 Task: Search one way flight ticket for 2 adults, 2 infants in seat and 1 infant on lap in first from Wrangell: Wrangell Airport (also See Wrangell Seaplane Base) to Fort Wayne: Fort Wayne International Airport on 5-4-2023. Choice of flights is Southwest. Number of bags: 3 checked bags. Price is upto 65000. Outbound departure time preference is 14:30.
Action: Mouse moved to (339, 288)
Screenshot: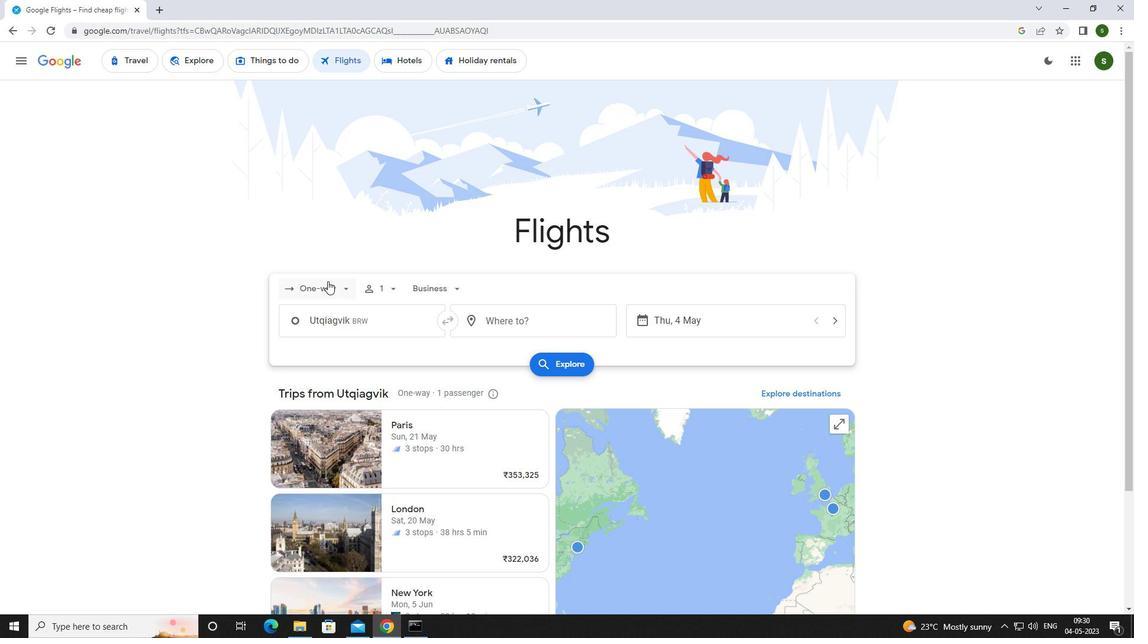 
Action: Mouse pressed left at (339, 288)
Screenshot: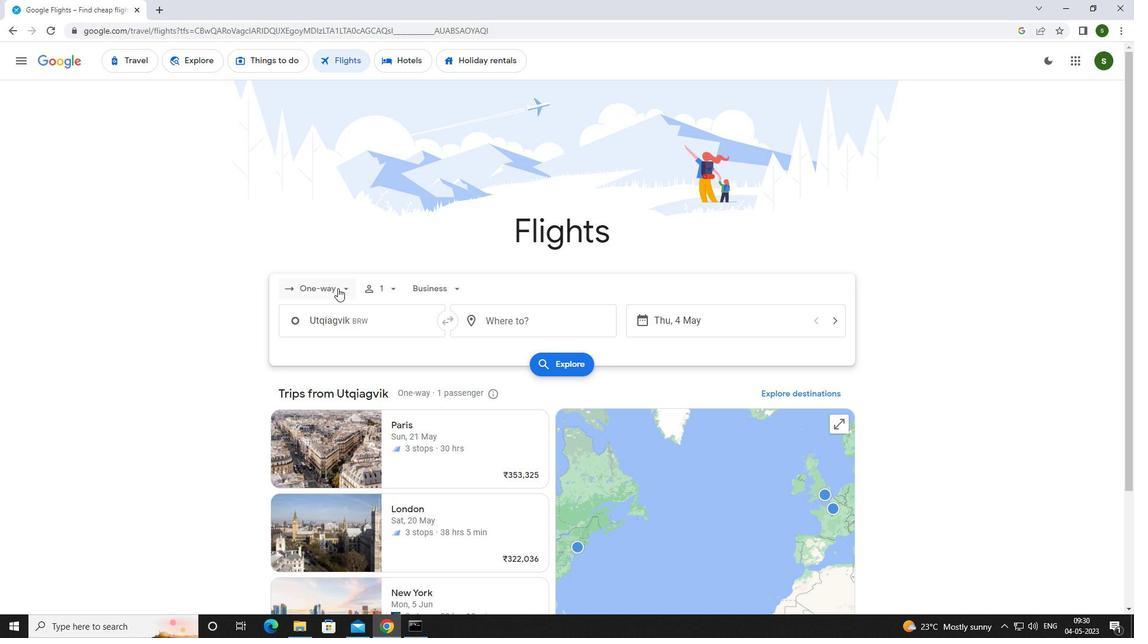 
Action: Mouse moved to (347, 341)
Screenshot: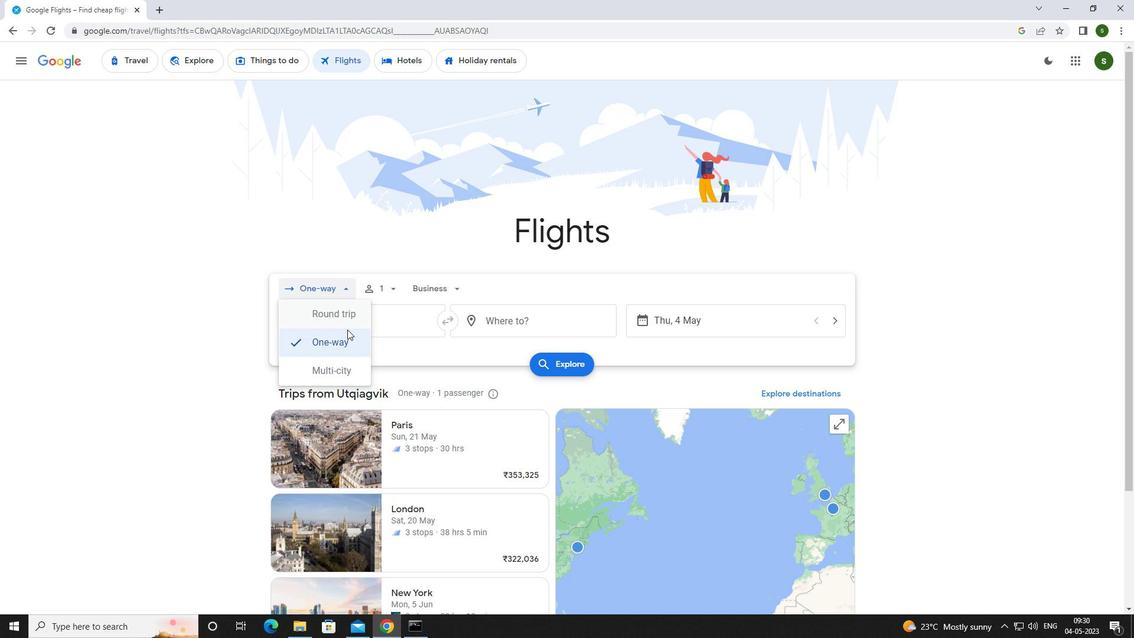 
Action: Mouse pressed left at (347, 341)
Screenshot: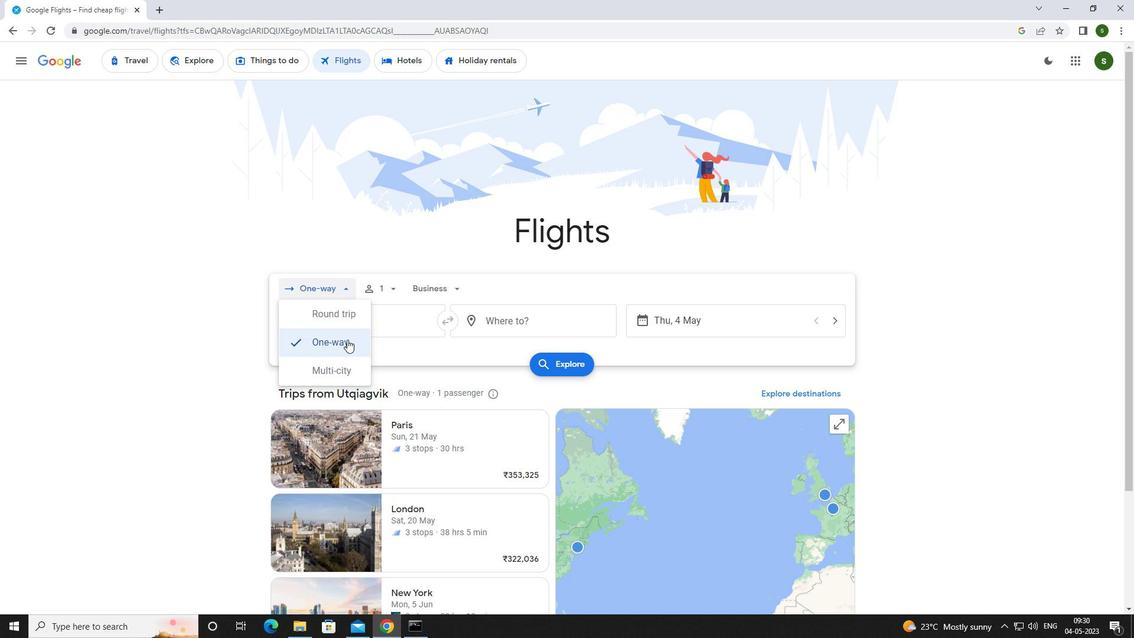 
Action: Mouse moved to (388, 287)
Screenshot: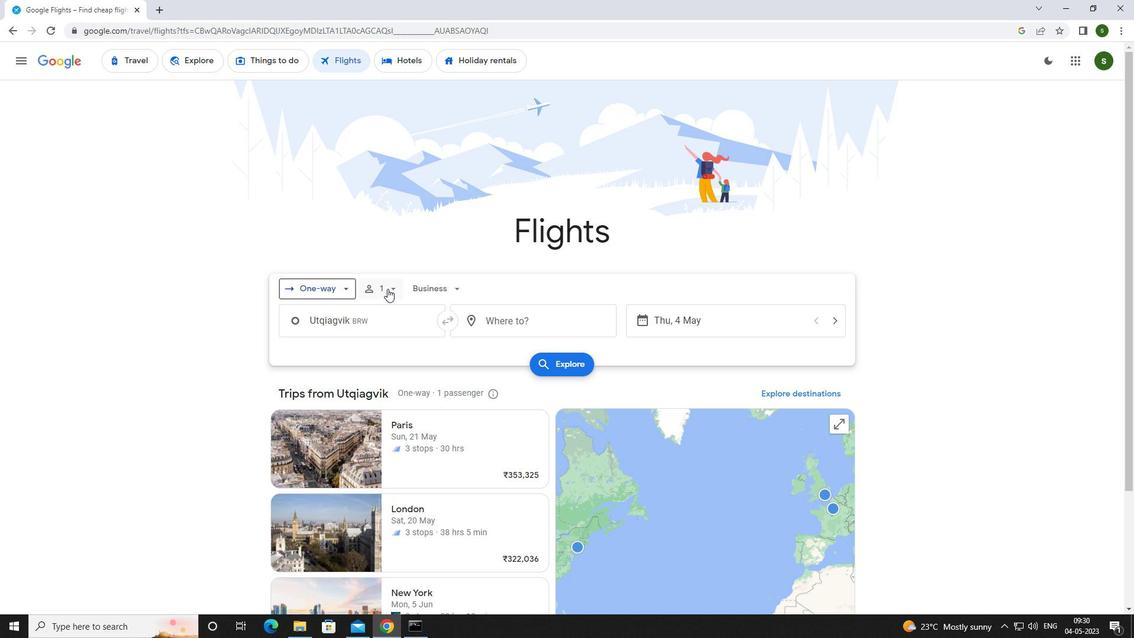 
Action: Mouse pressed left at (388, 287)
Screenshot: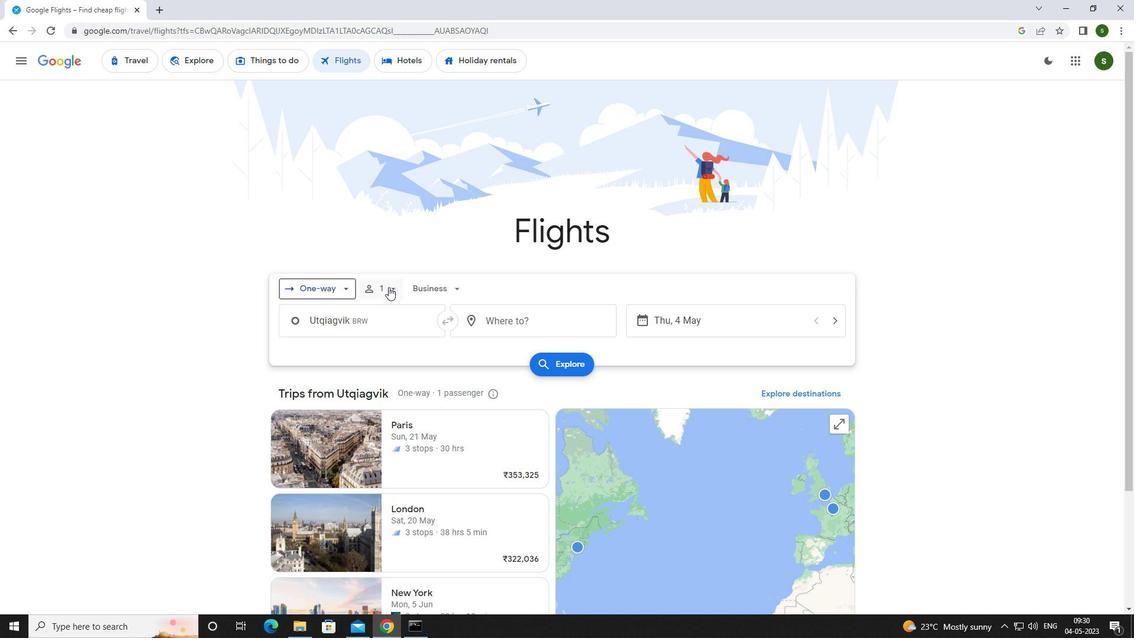 
Action: Mouse moved to (484, 315)
Screenshot: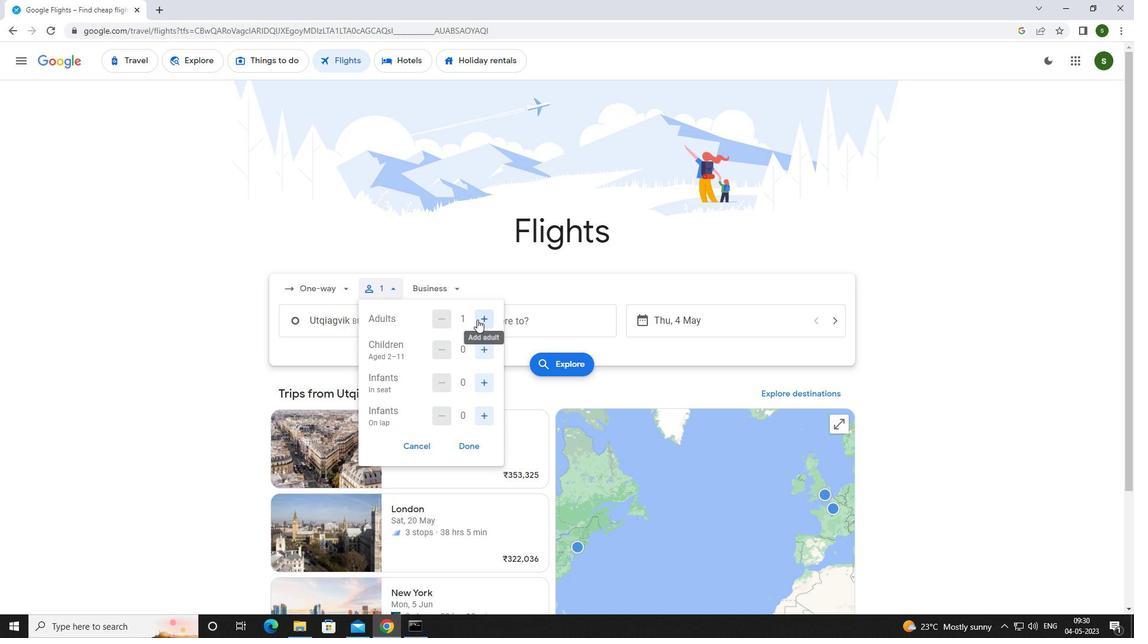 
Action: Mouse pressed left at (484, 315)
Screenshot: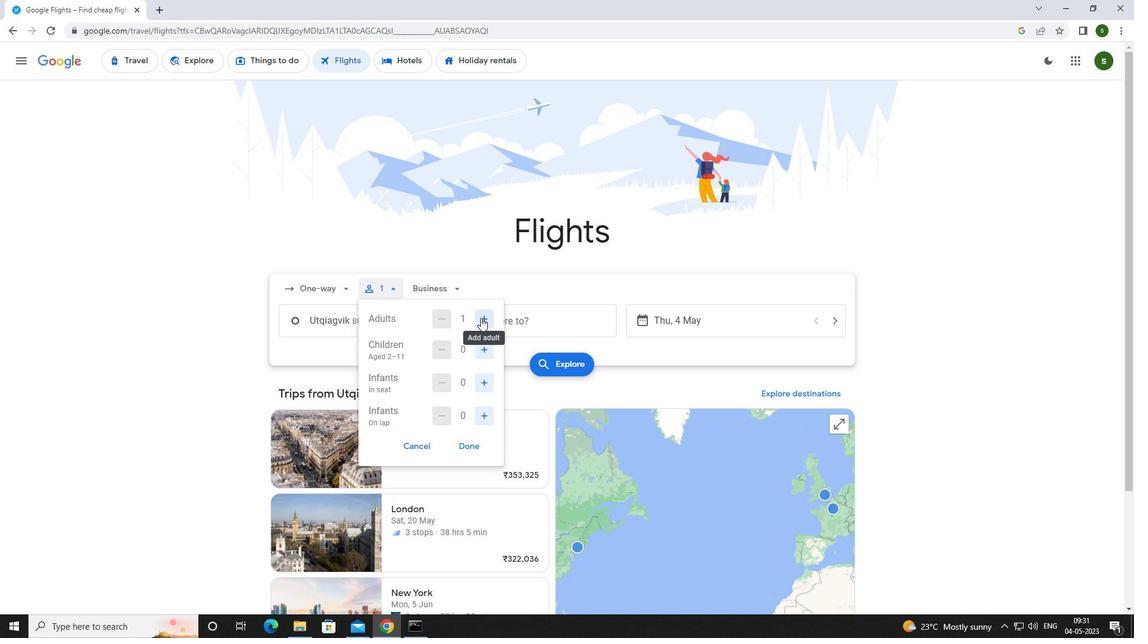 
Action: Mouse moved to (480, 380)
Screenshot: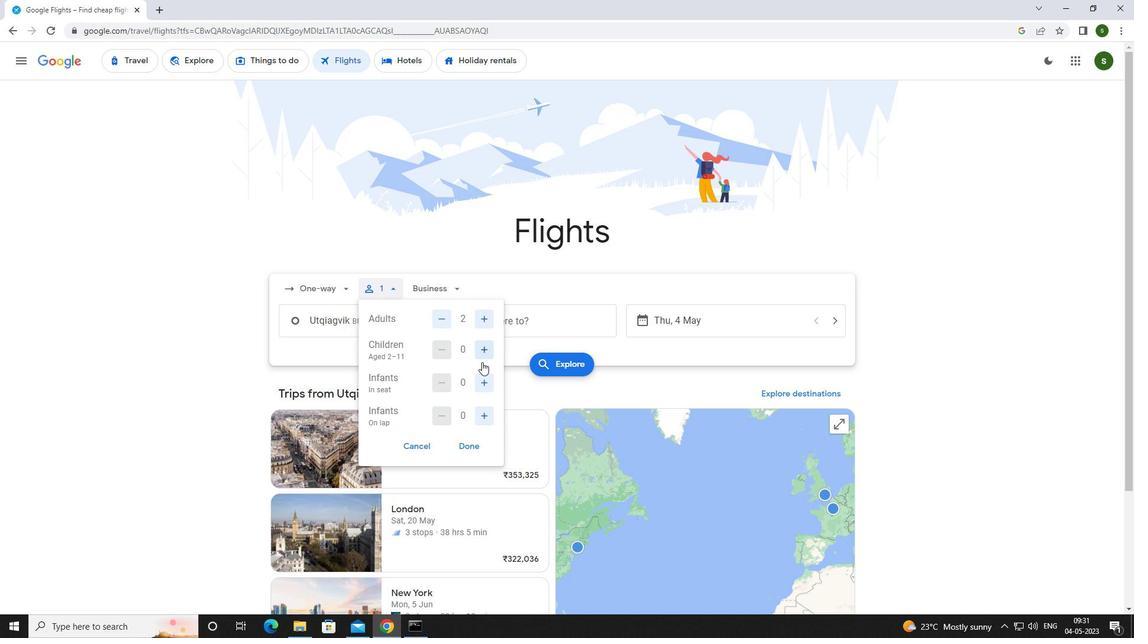 
Action: Mouse pressed left at (480, 380)
Screenshot: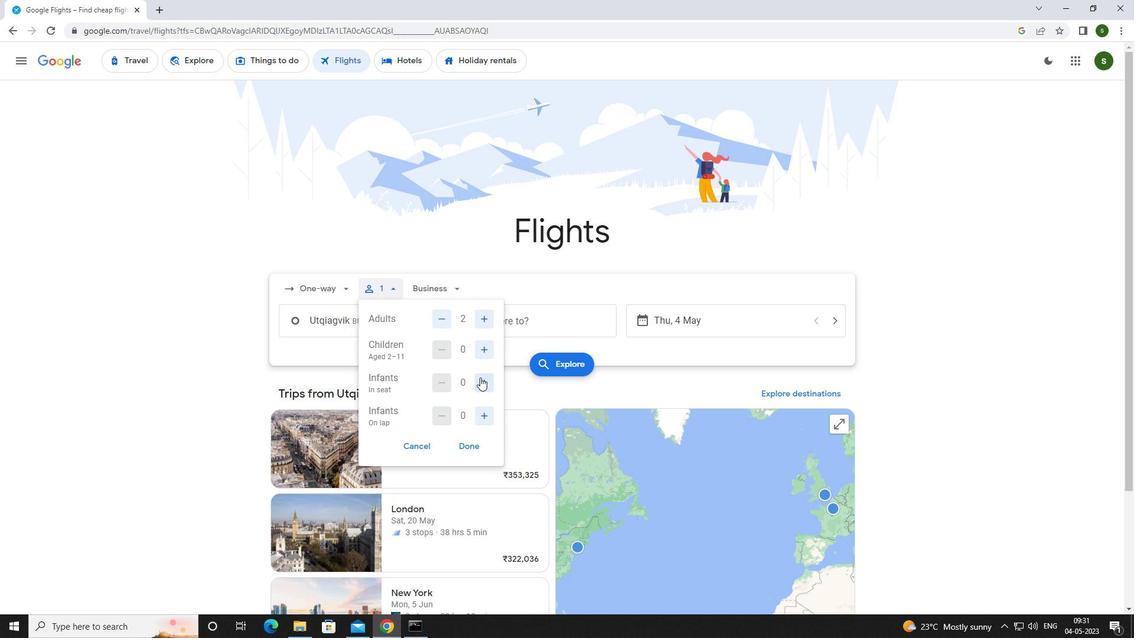 
Action: Mouse pressed left at (480, 380)
Screenshot: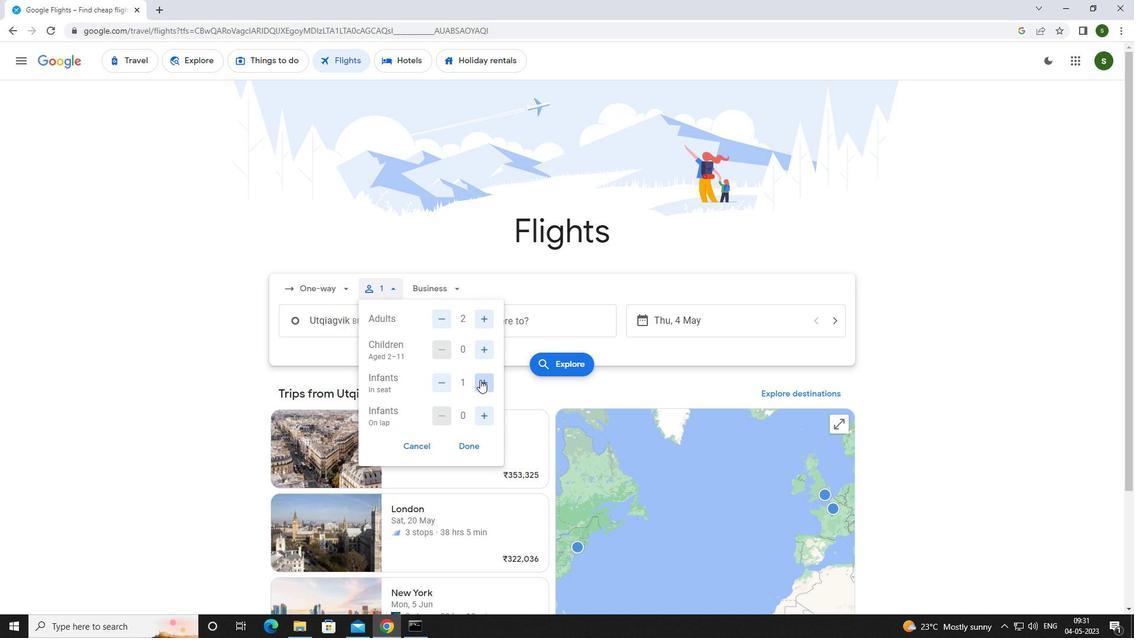 
Action: Mouse moved to (482, 415)
Screenshot: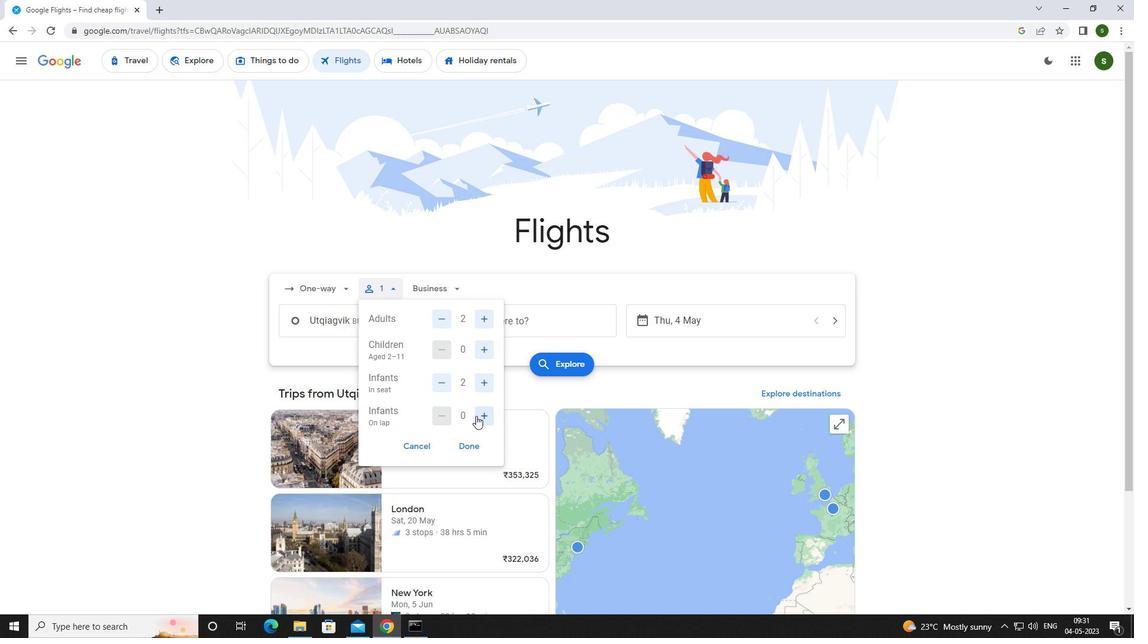 
Action: Mouse pressed left at (482, 415)
Screenshot: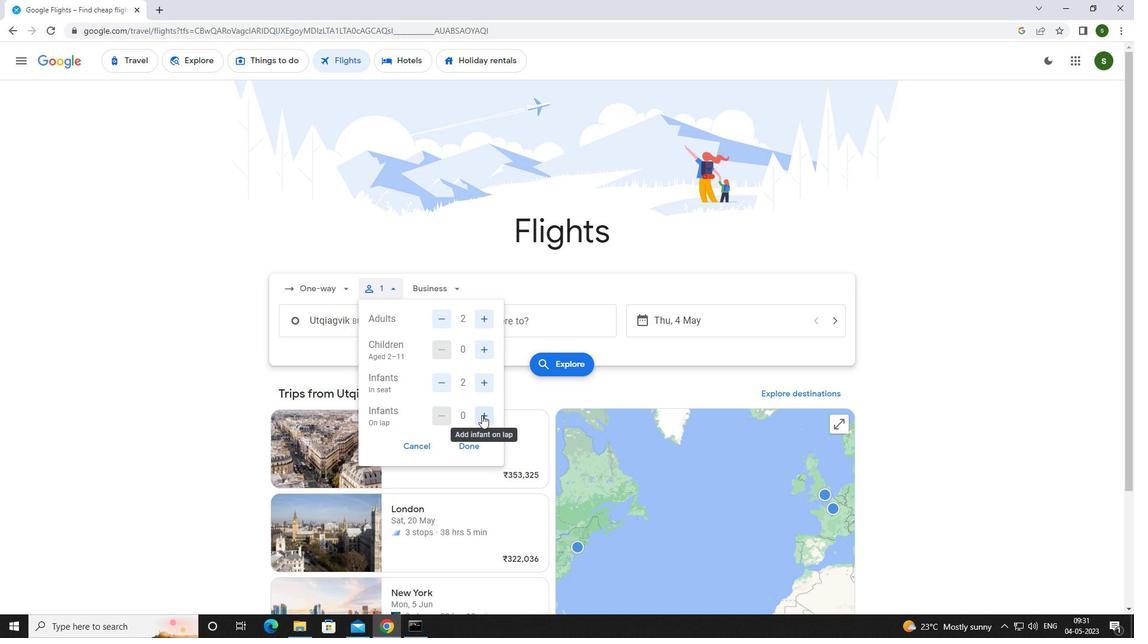 
Action: Mouse moved to (449, 282)
Screenshot: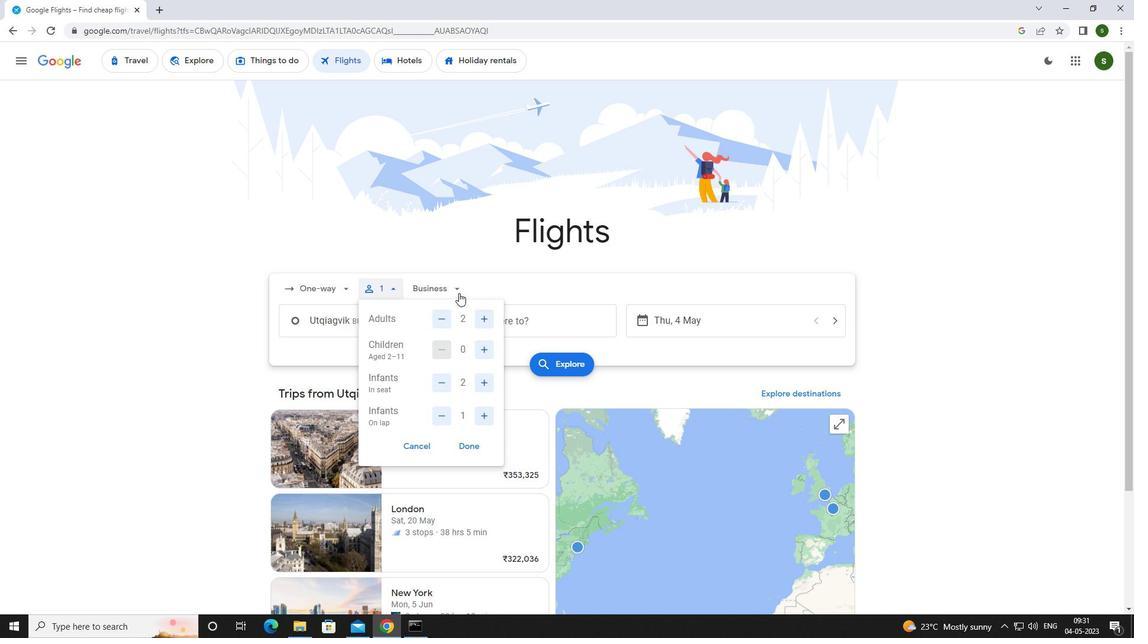 
Action: Mouse pressed left at (449, 282)
Screenshot: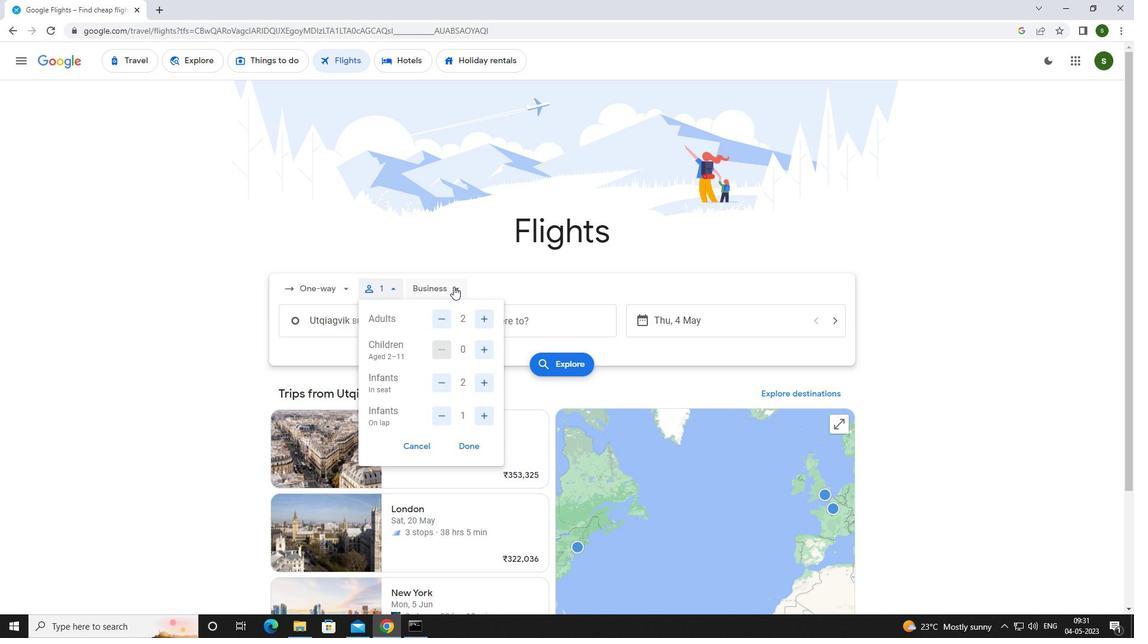 
Action: Mouse moved to (457, 398)
Screenshot: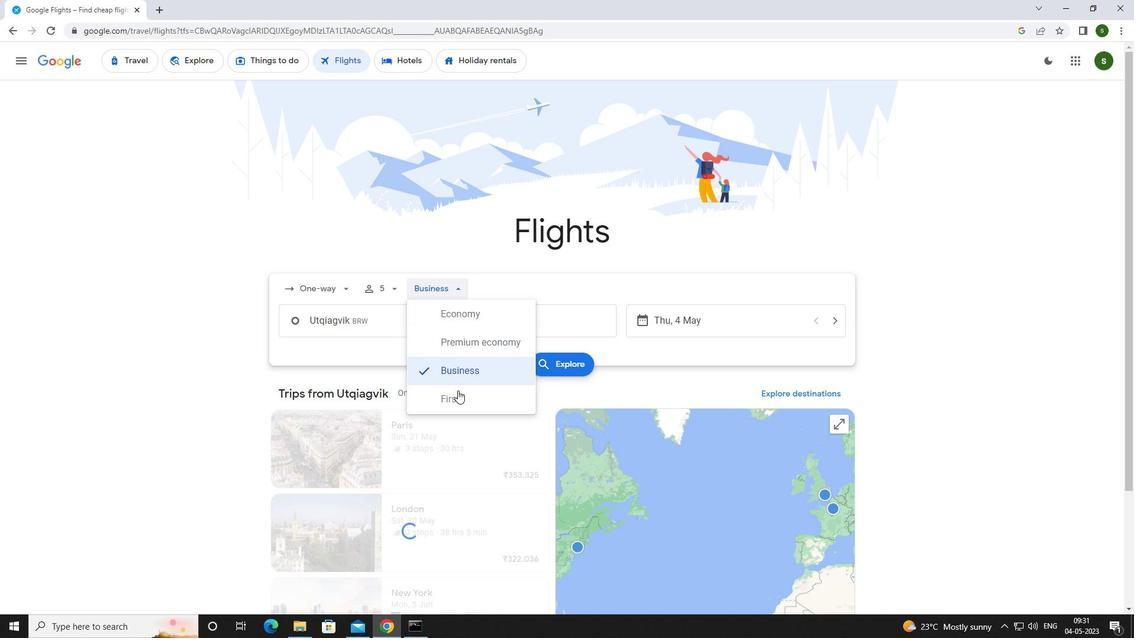 
Action: Mouse pressed left at (457, 398)
Screenshot: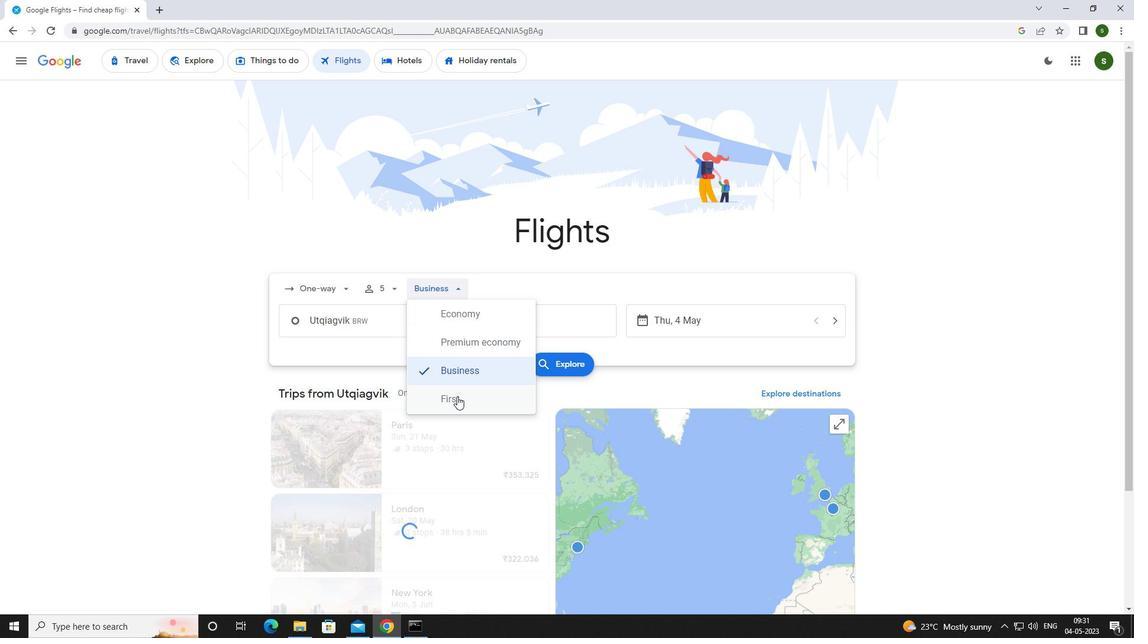 
Action: Mouse moved to (398, 322)
Screenshot: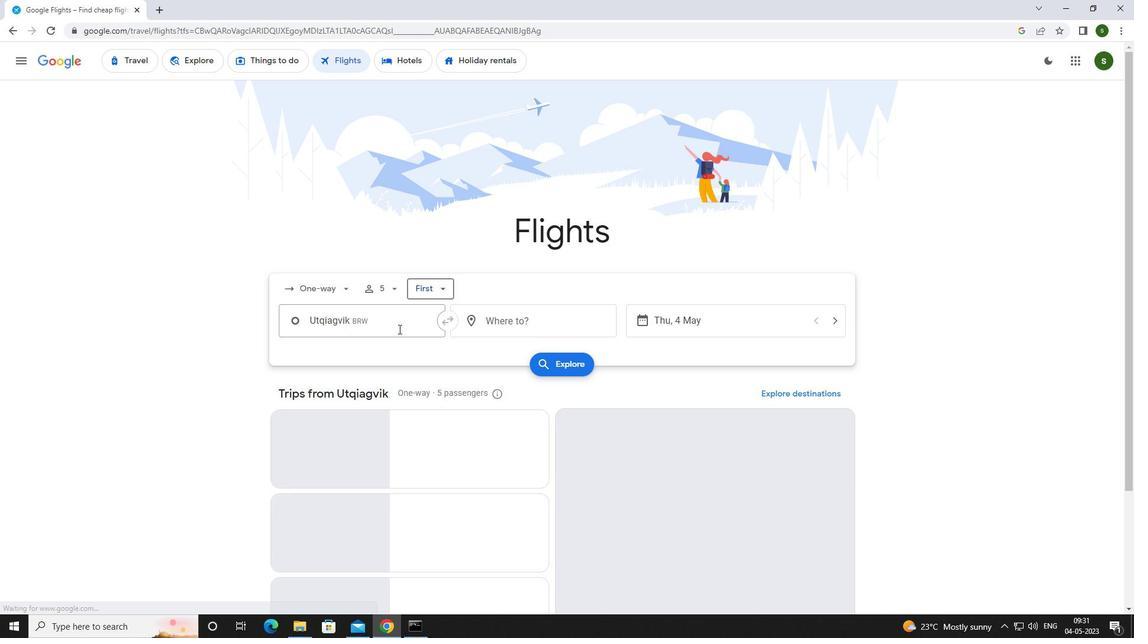 
Action: Mouse pressed left at (398, 322)
Screenshot: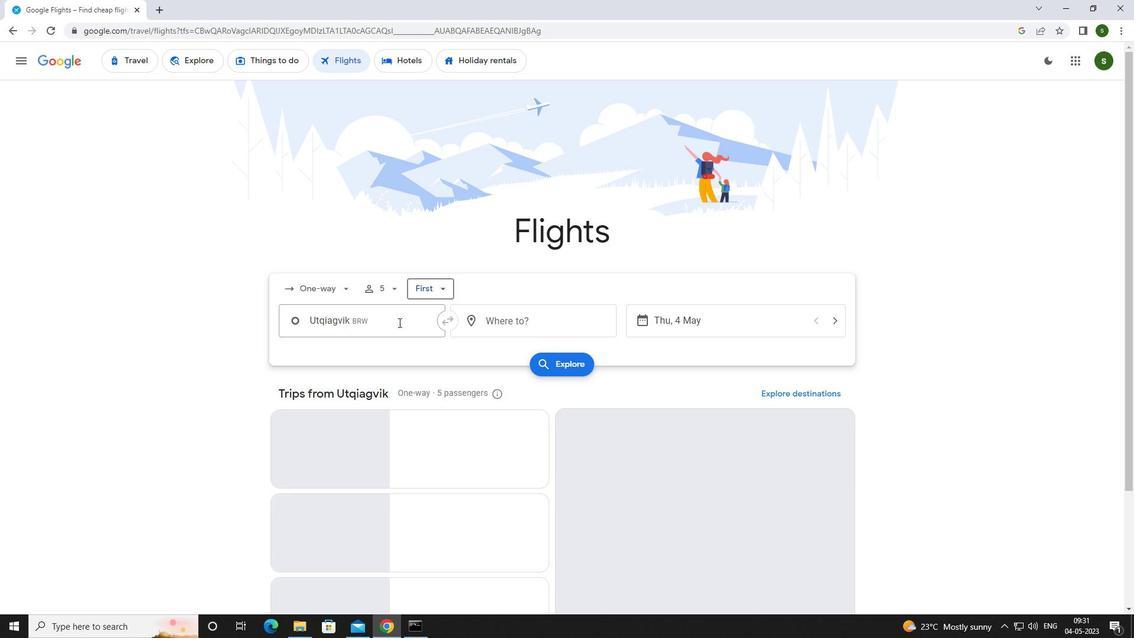 
Action: Mouse moved to (398, 322)
Screenshot: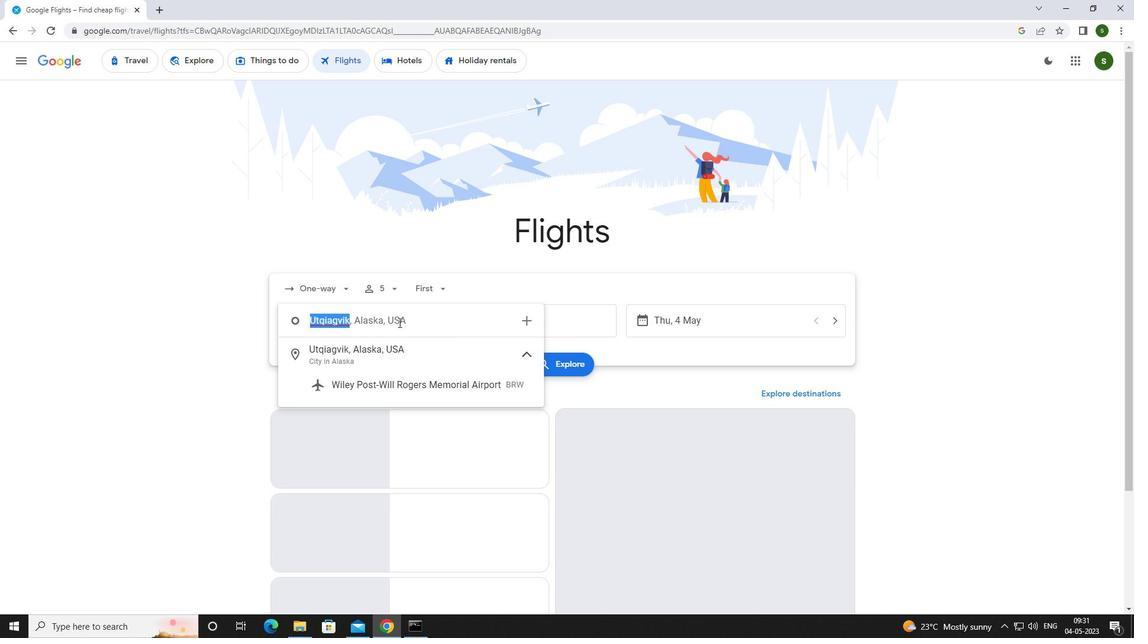 
Action: Key pressed <Key.caps_lock>w<Key.caps_lock>rangell
Screenshot: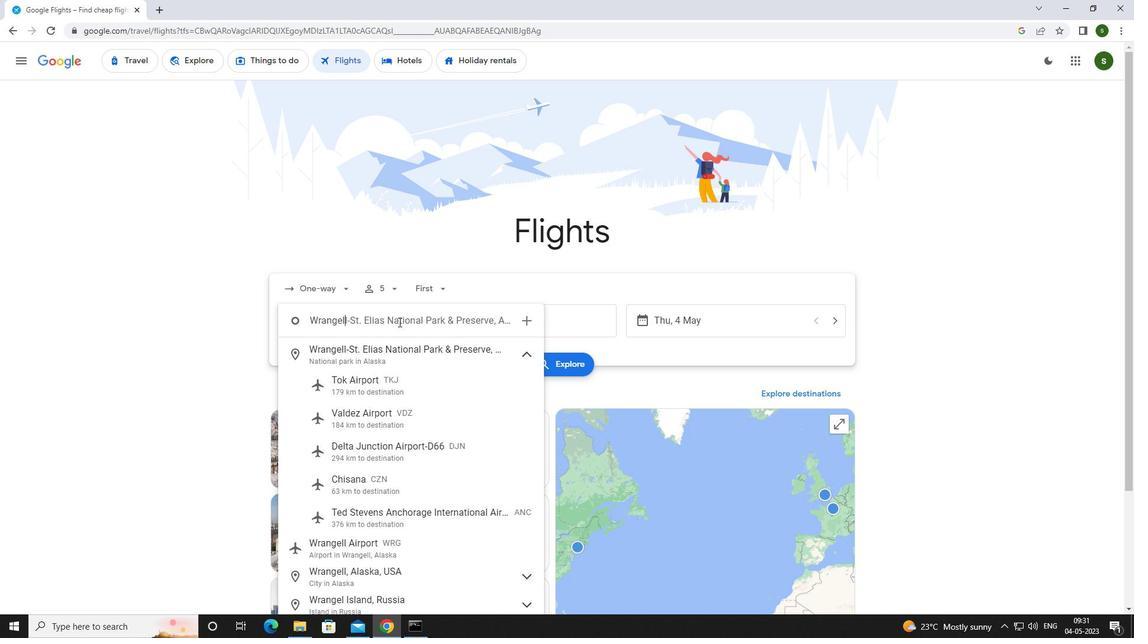 
Action: Mouse moved to (395, 319)
Screenshot: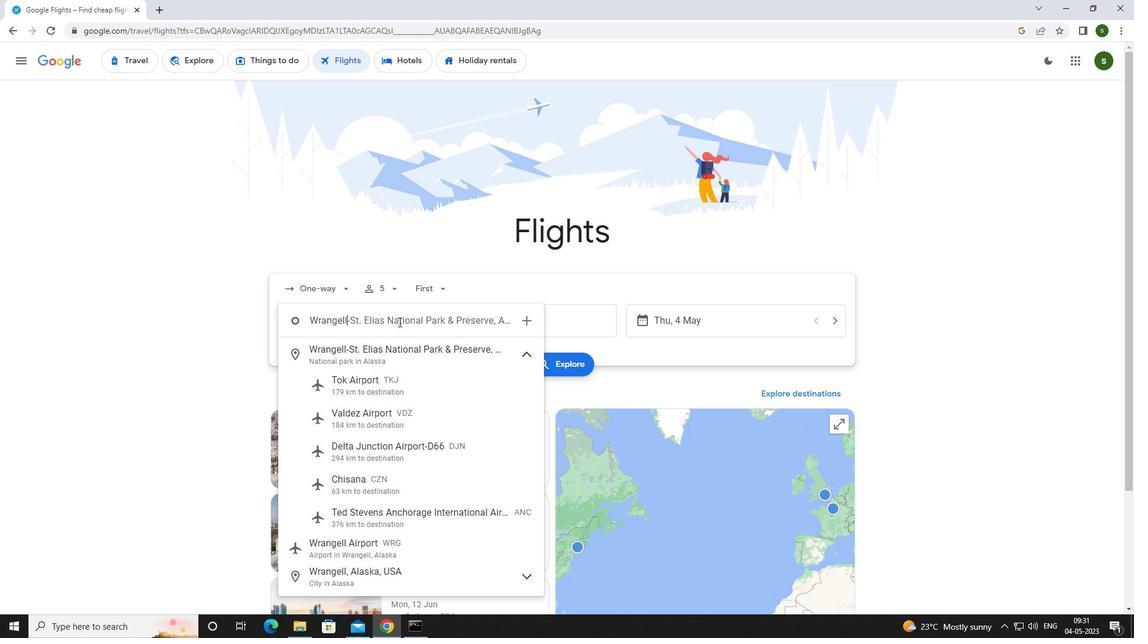 
Action: Key pressed <Key.space><Key.caps_lock>a<Key.caps_lock>ir
Screenshot: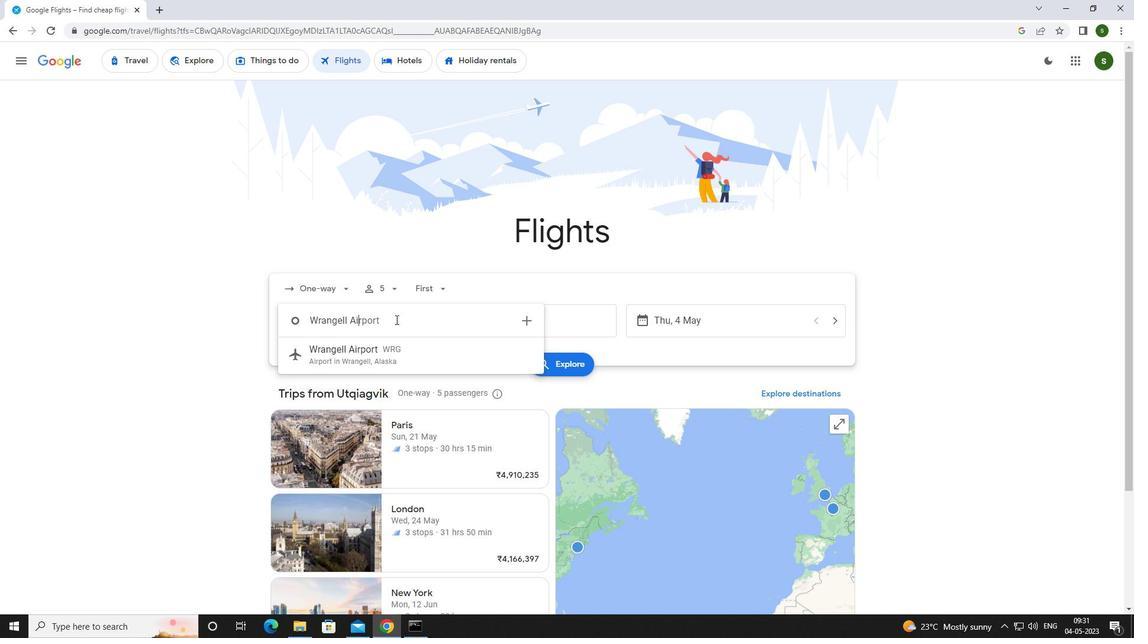 
Action: Mouse moved to (365, 349)
Screenshot: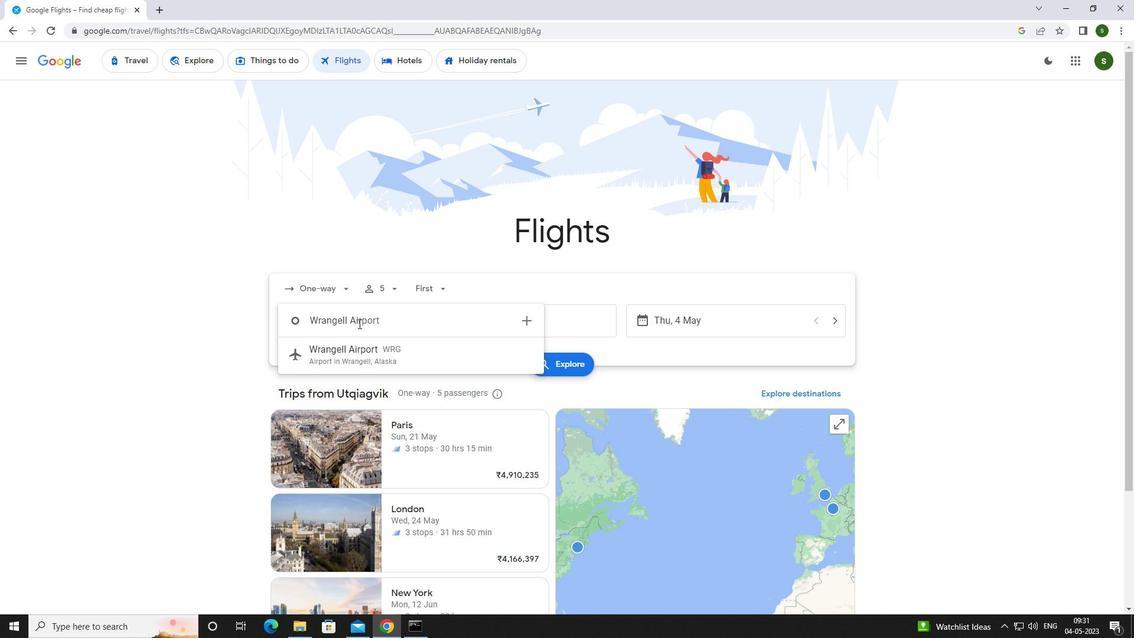 
Action: Mouse pressed left at (365, 349)
Screenshot: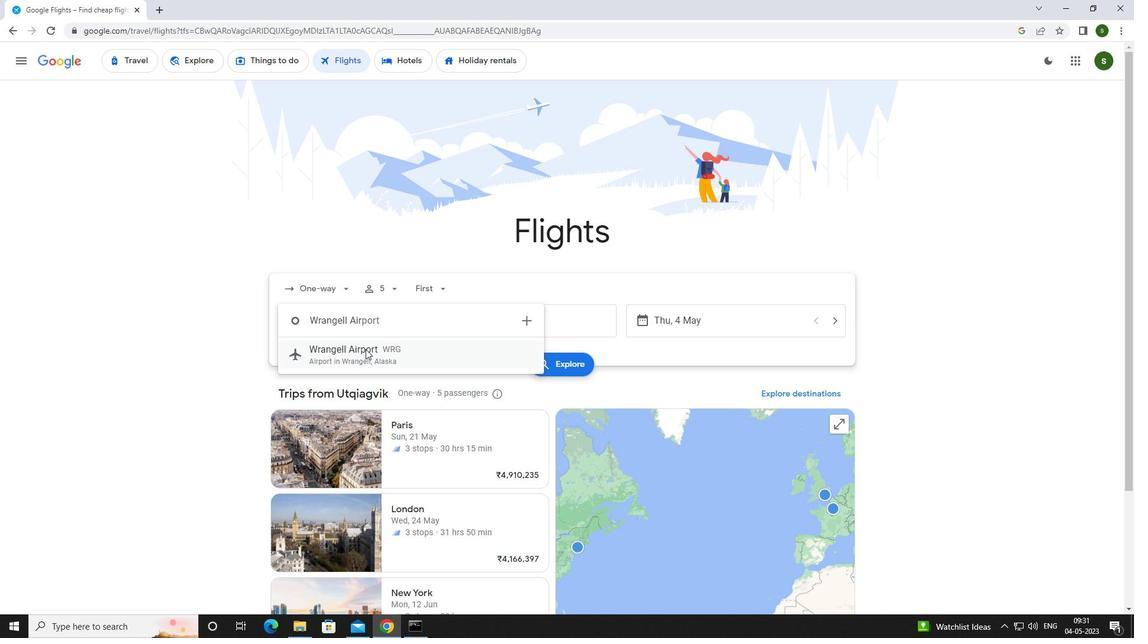 
Action: Mouse moved to (520, 324)
Screenshot: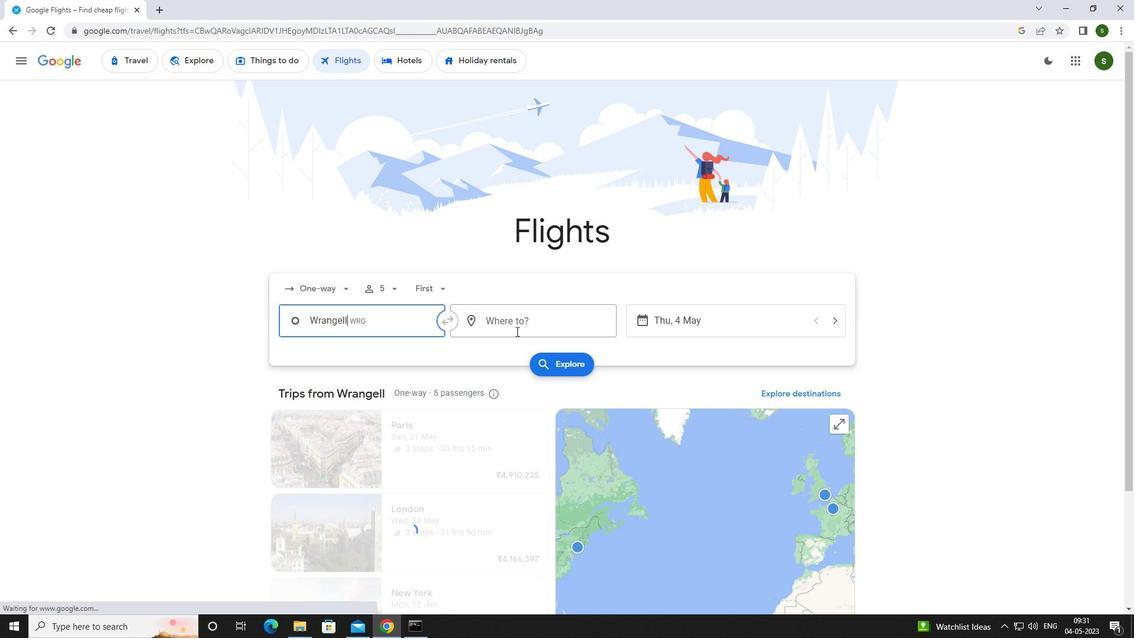
Action: Mouse pressed left at (520, 324)
Screenshot: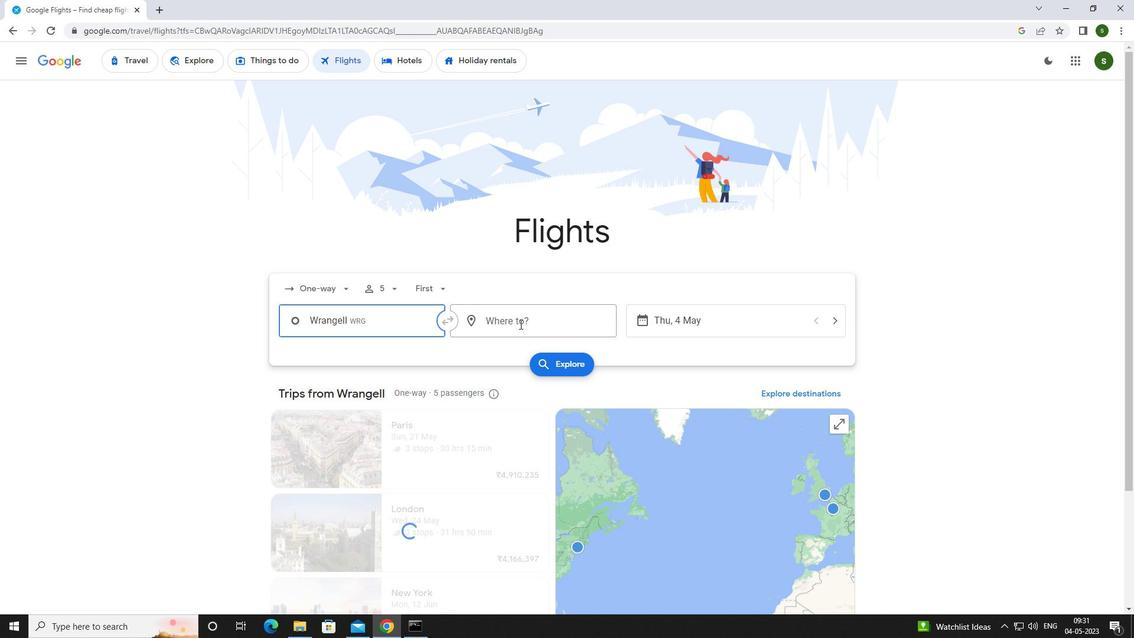 
Action: Mouse moved to (489, 330)
Screenshot: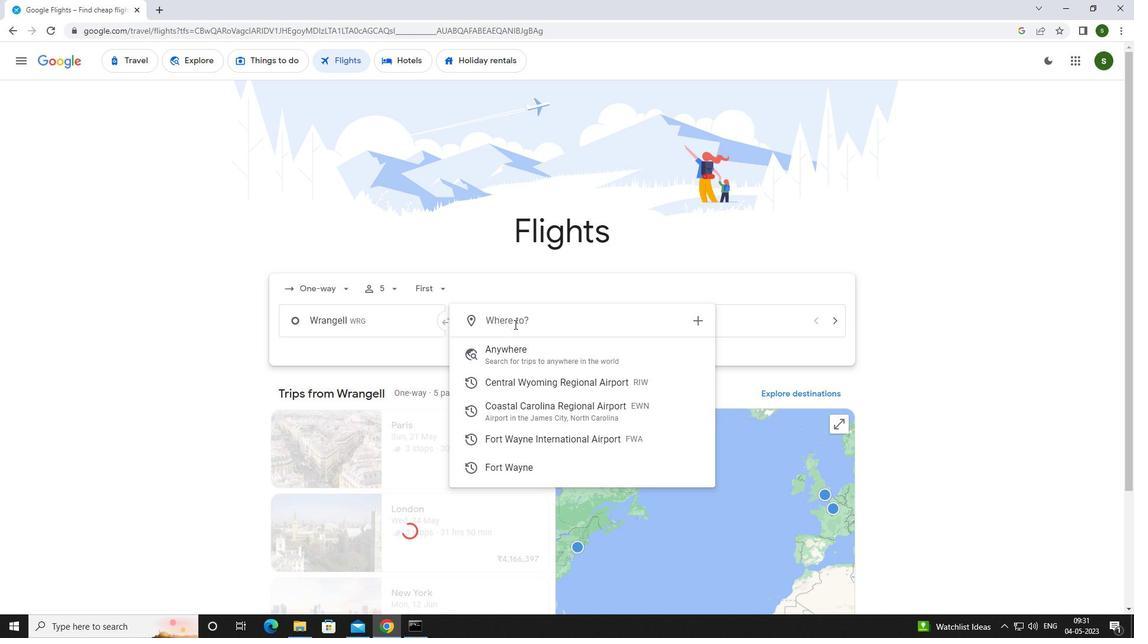 
Action: Key pressed <Key.caps_lock>f<Key.caps_lock>ort<Key.space><Key.caps_lock>w<Key.caps_lock>ay
Screenshot: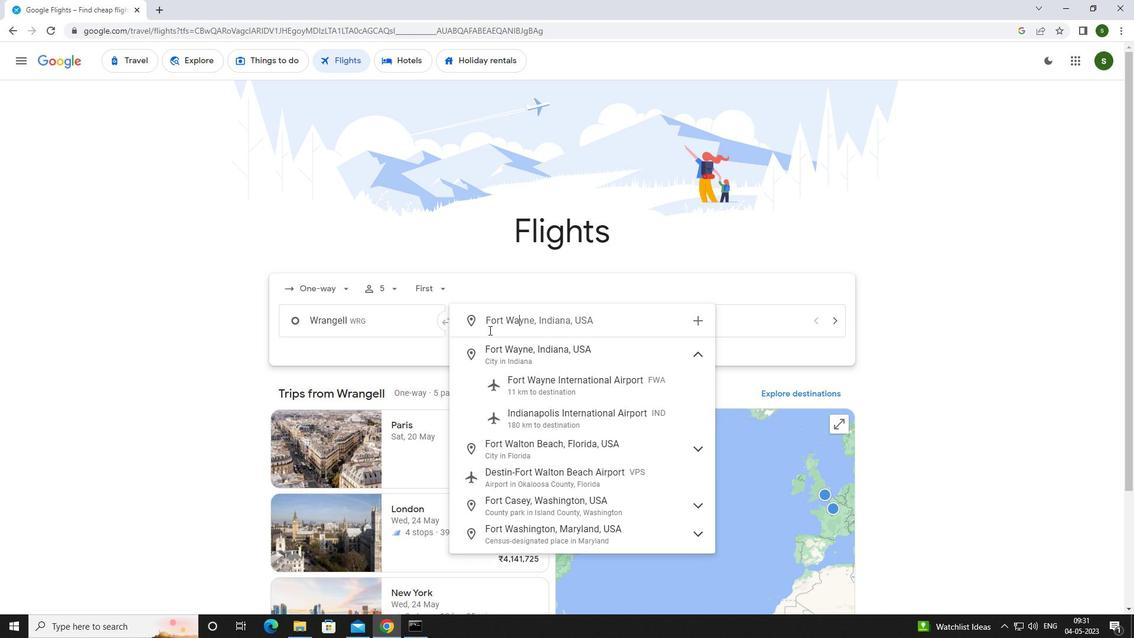 
Action: Mouse moved to (547, 391)
Screenshot: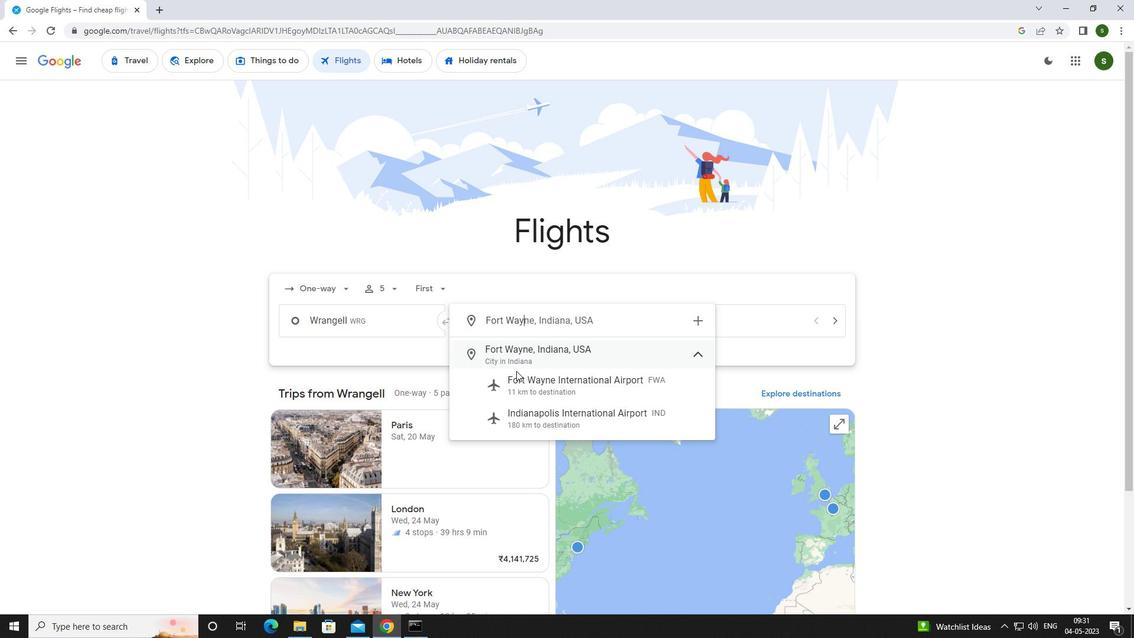 
Action: Mouse pressed left at (547, 391)
Screenshot: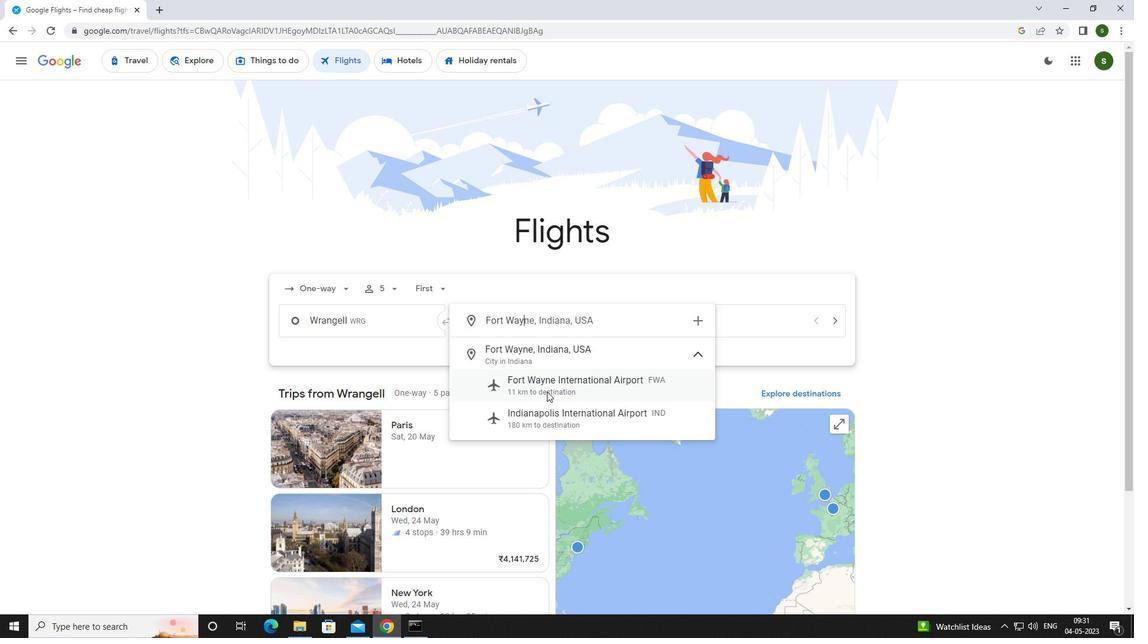
Action: Mouse moved to (734, 314)
Screenshot: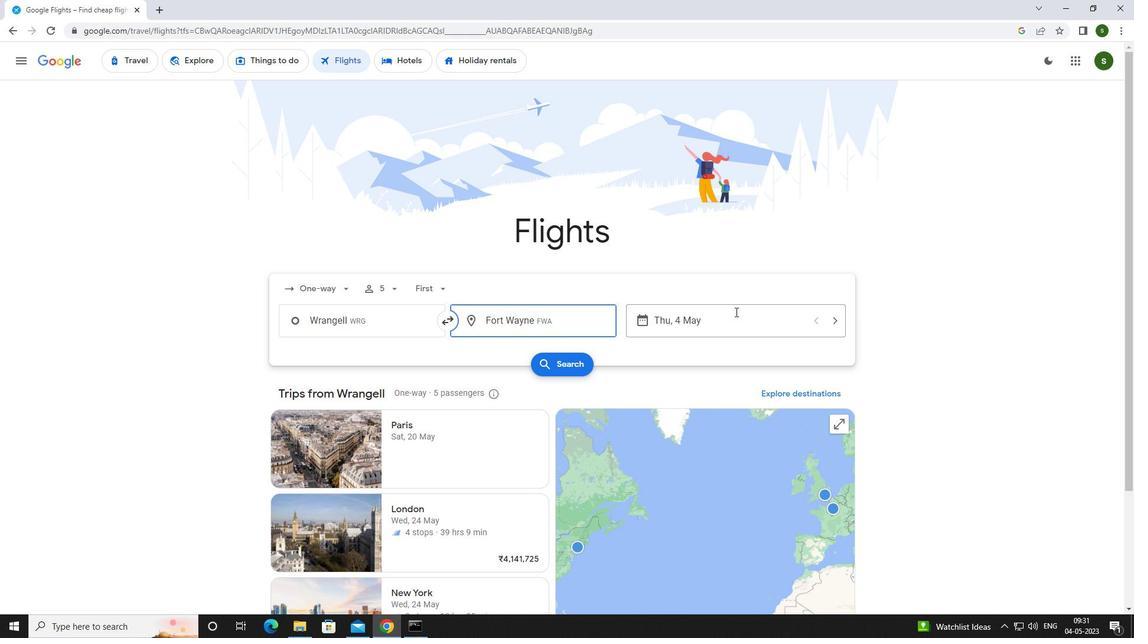 
Action: Mouse pressed left at (734, 314)
Screenshot: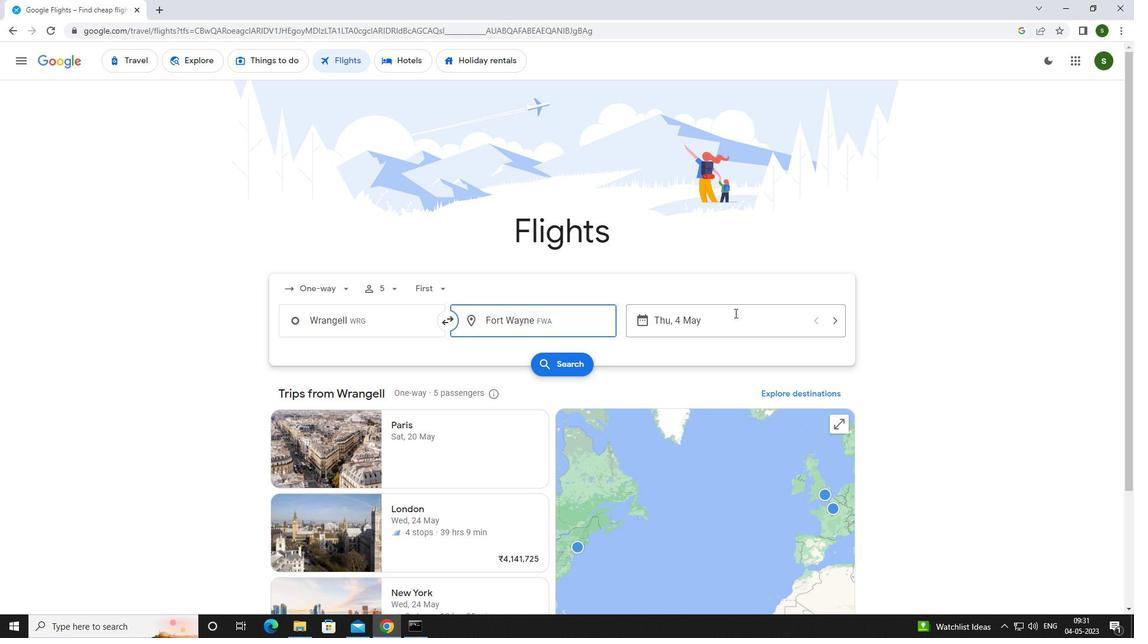 
Action: Mouse moved to (547, 401)
Screenshot: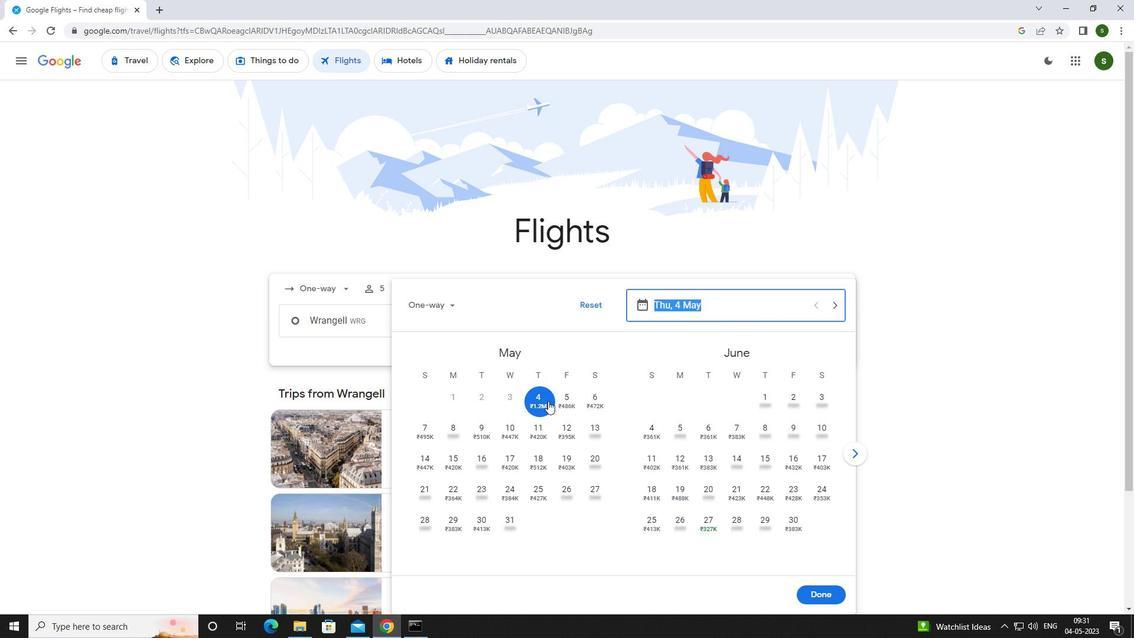 
Action: Mouse pressed left at (547, 401)
Screenshot: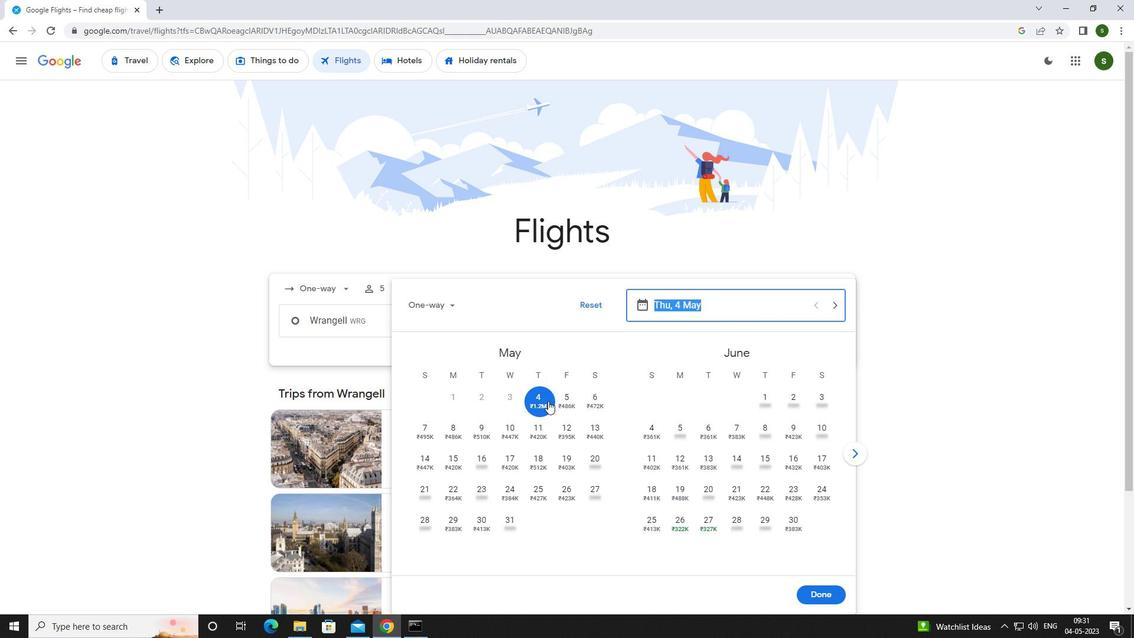 
Action: Mouse moved to (835, 593)
Screenshot: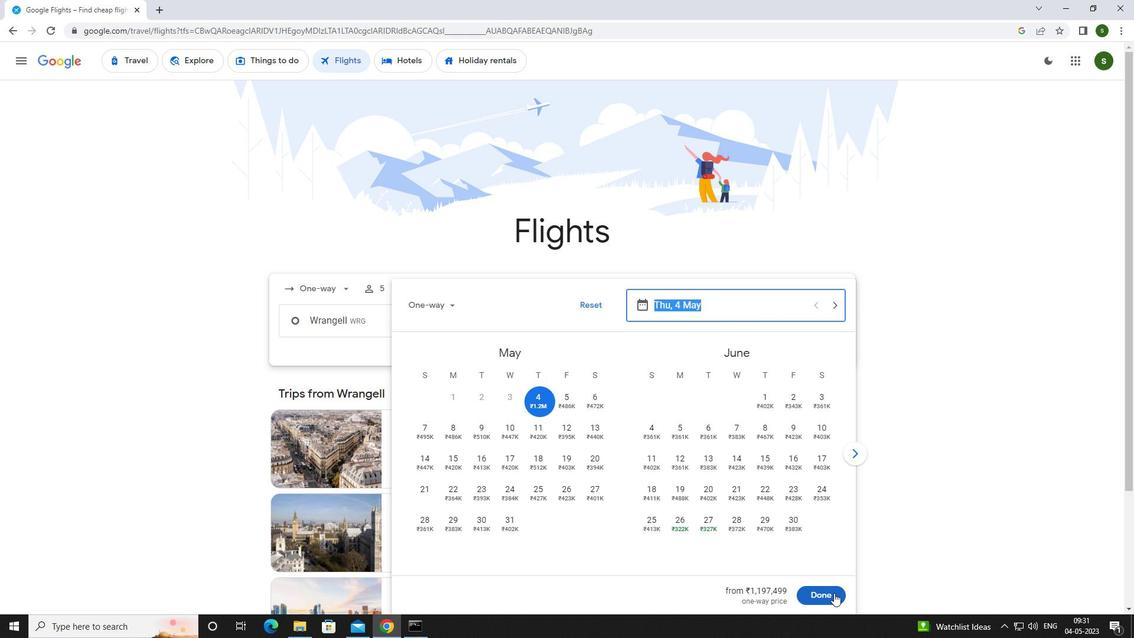 
Action: Mouse pressed left at (835, 593)
Screenshot: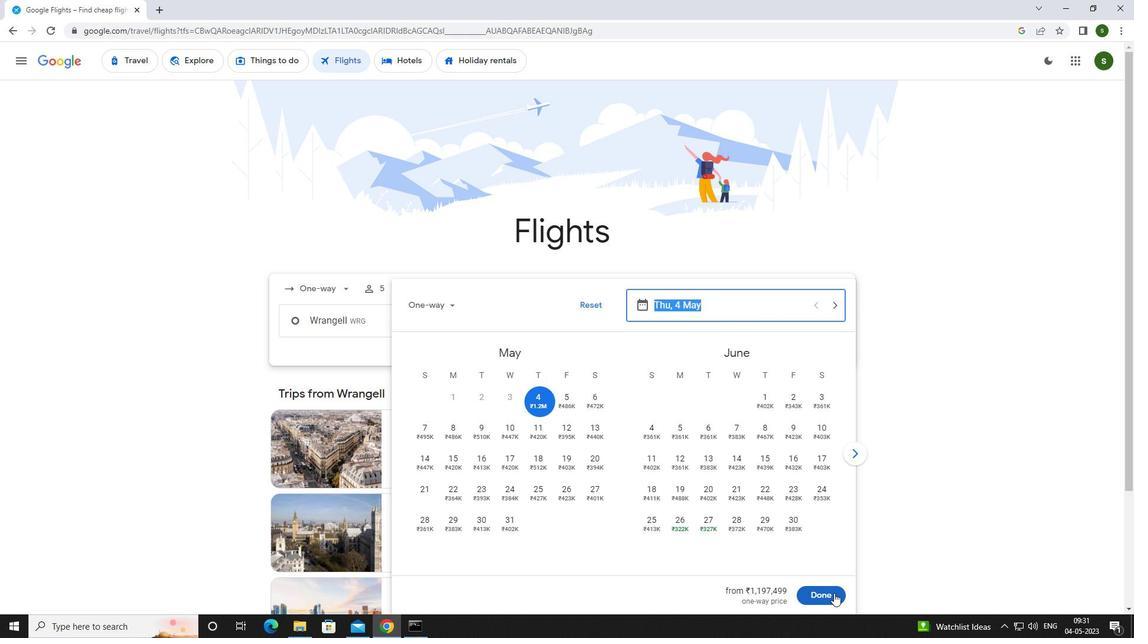 
Action: Mouse moved to (550, 362)
Screenshot: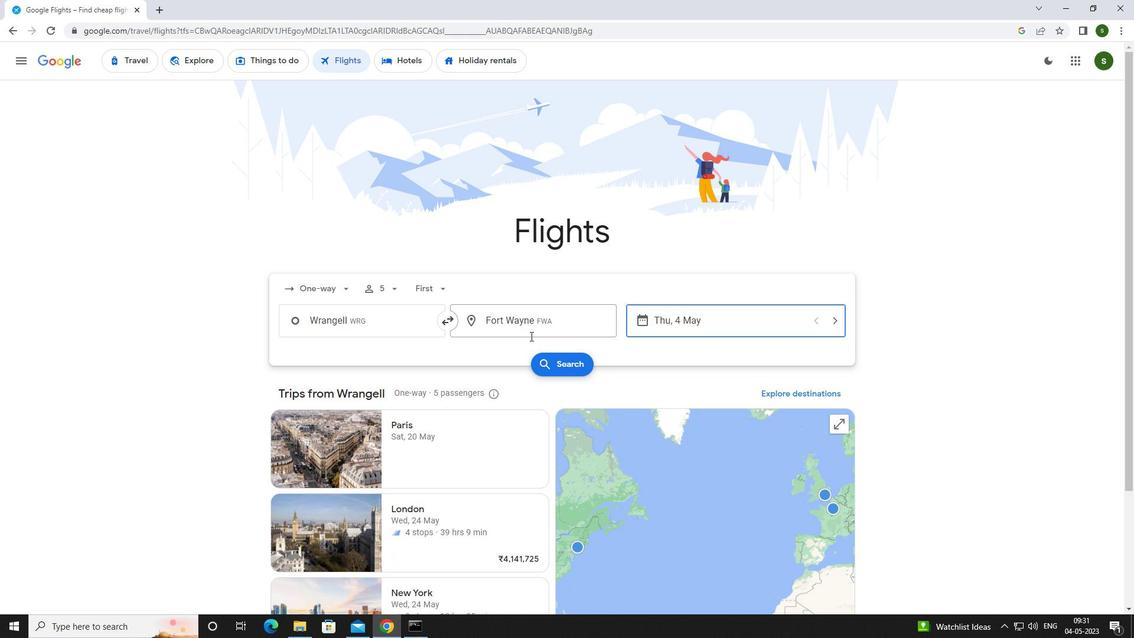 
Action: Mouse pressed left at (550, 362)
Screenshot: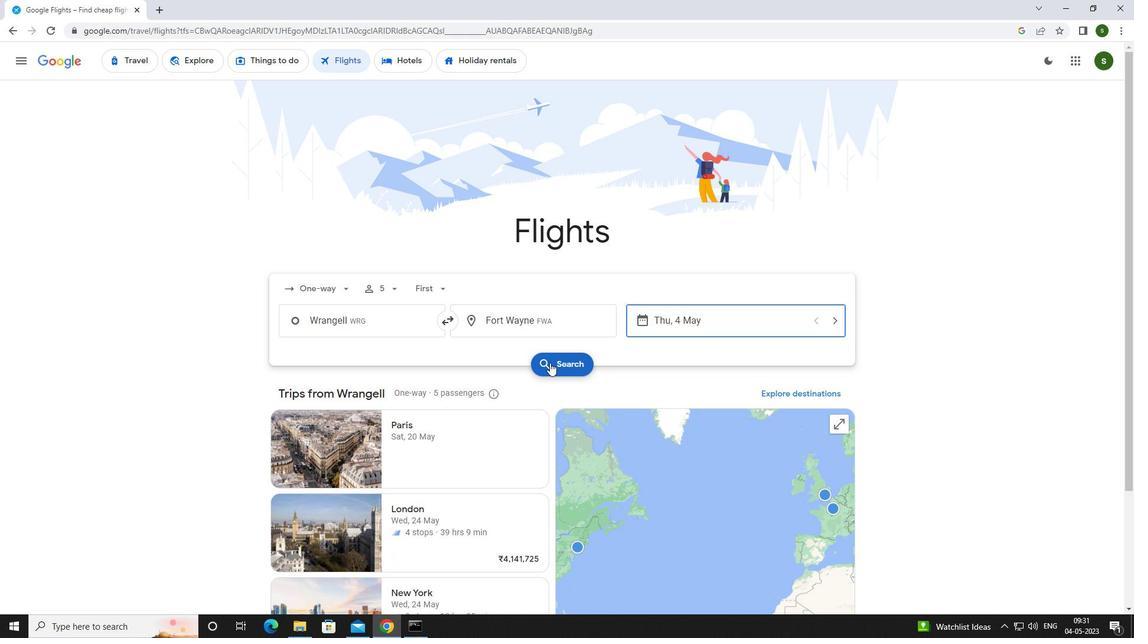 
Action: Mouse moved to (308, 170)
Screenshot: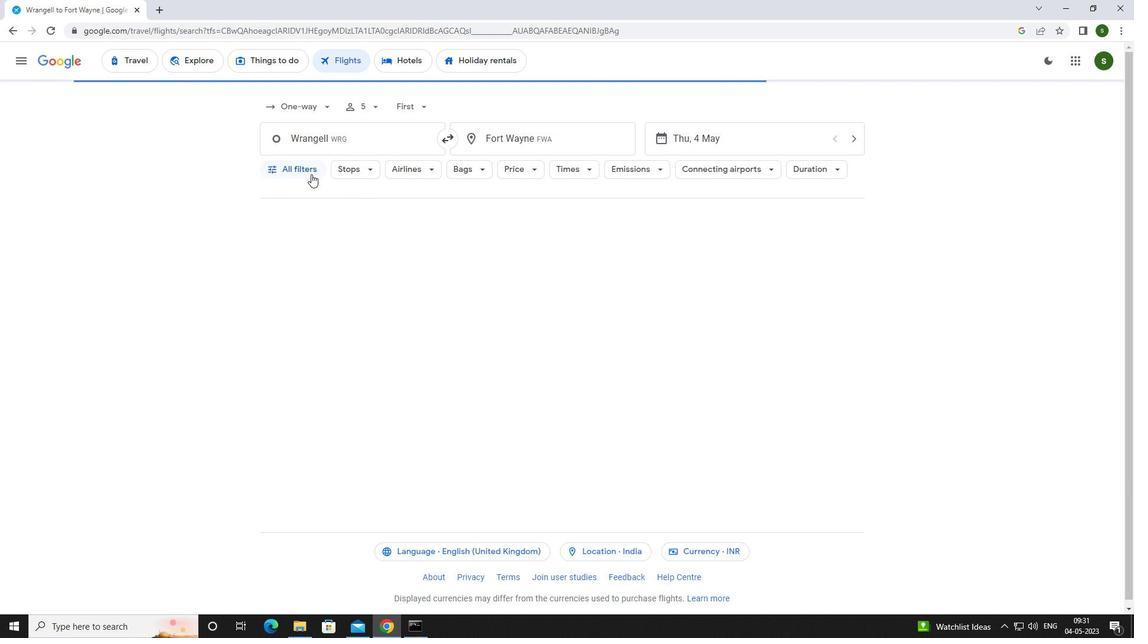 
Action: Mouse pressed left at (308, 170)
Screenshot: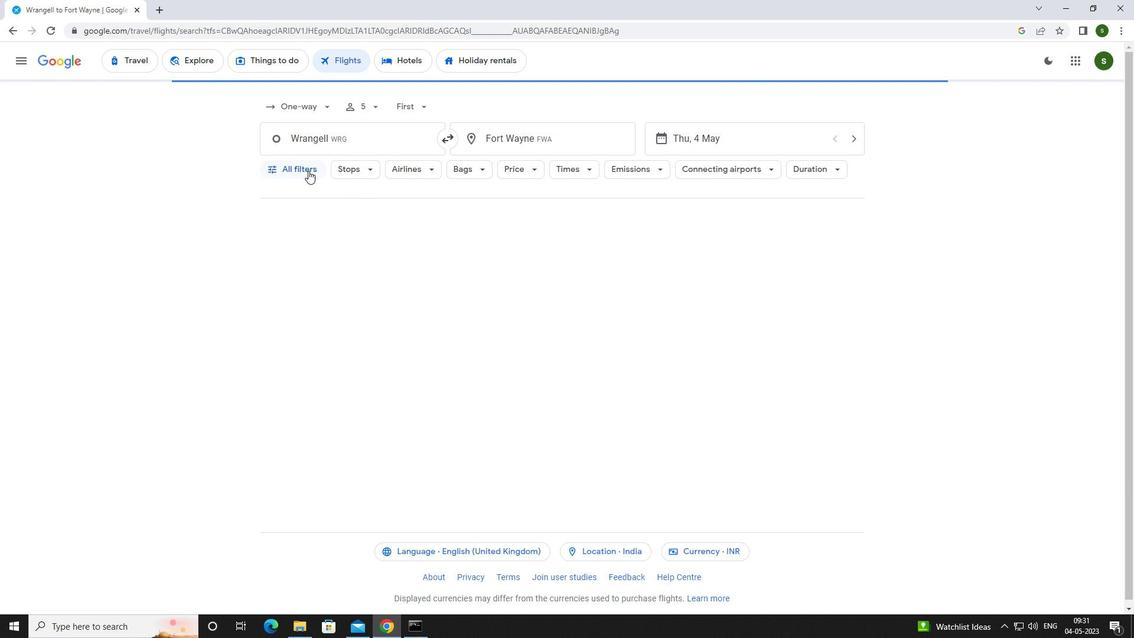 
Action: Mouse moved to (442, 424)
Screenshot: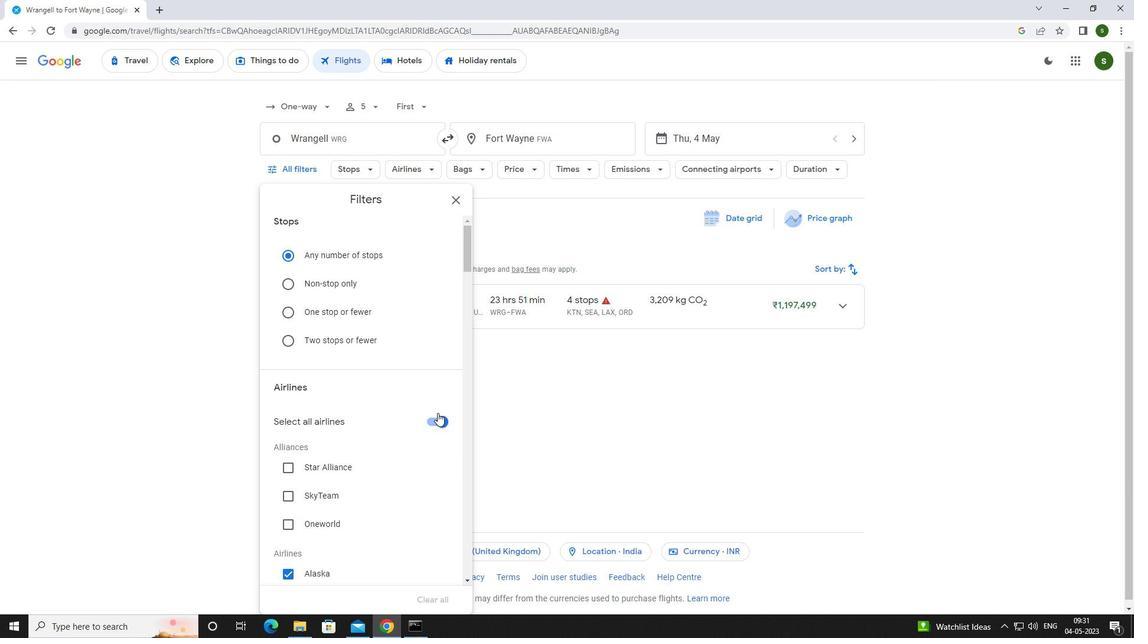 
Action: Mouse pressed left at (442, 424)
Screenshot: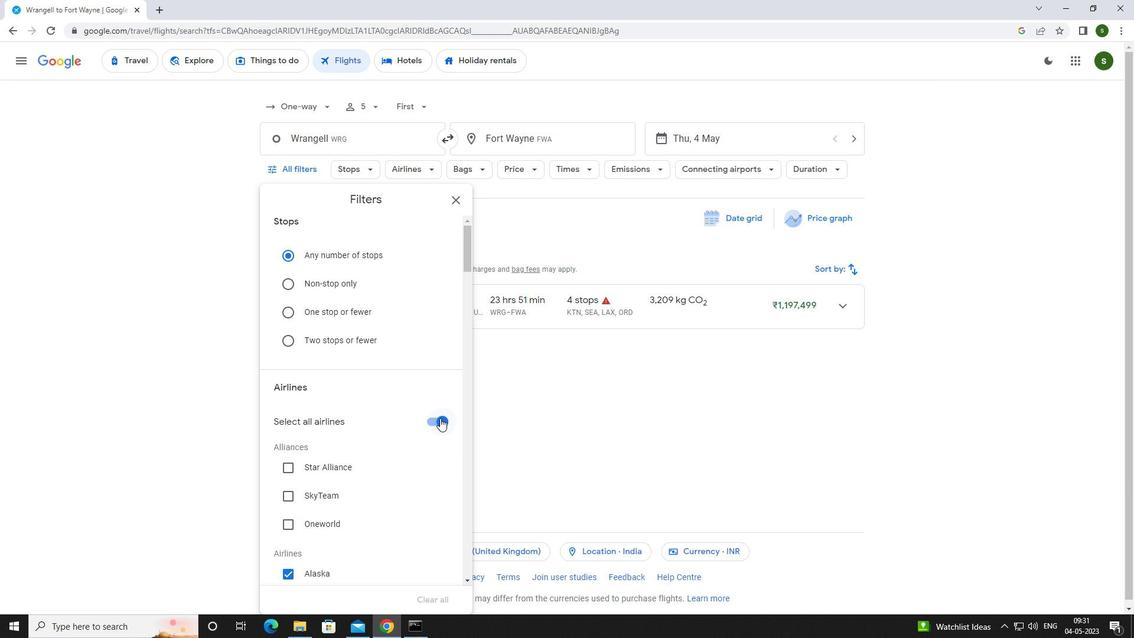 
Action: Mouse moved to (382, 367)
Screenshot: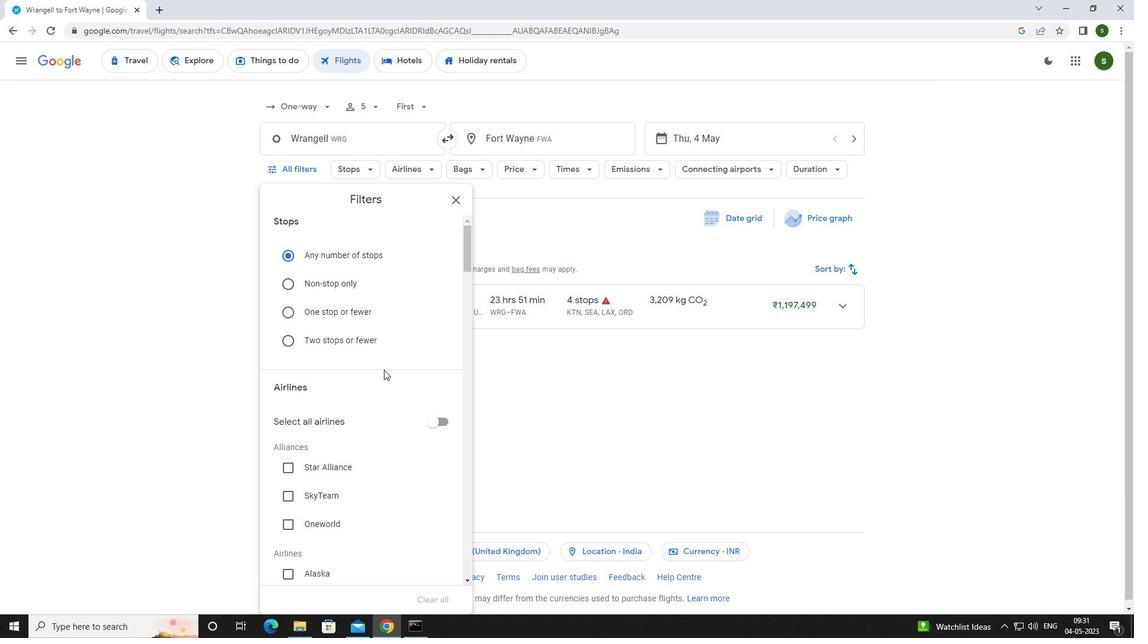 
Action: Mouse scrolled (382, 367) with delta (0, 0)
Screenshot: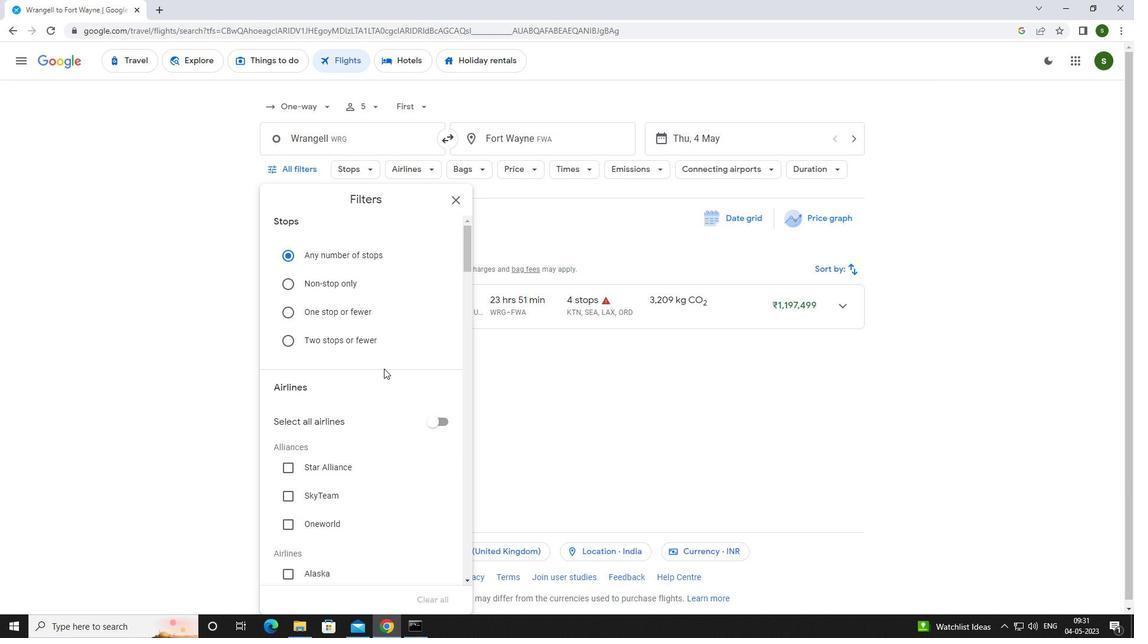 
Action: Mouse moved to (382, 367)
Screenshot: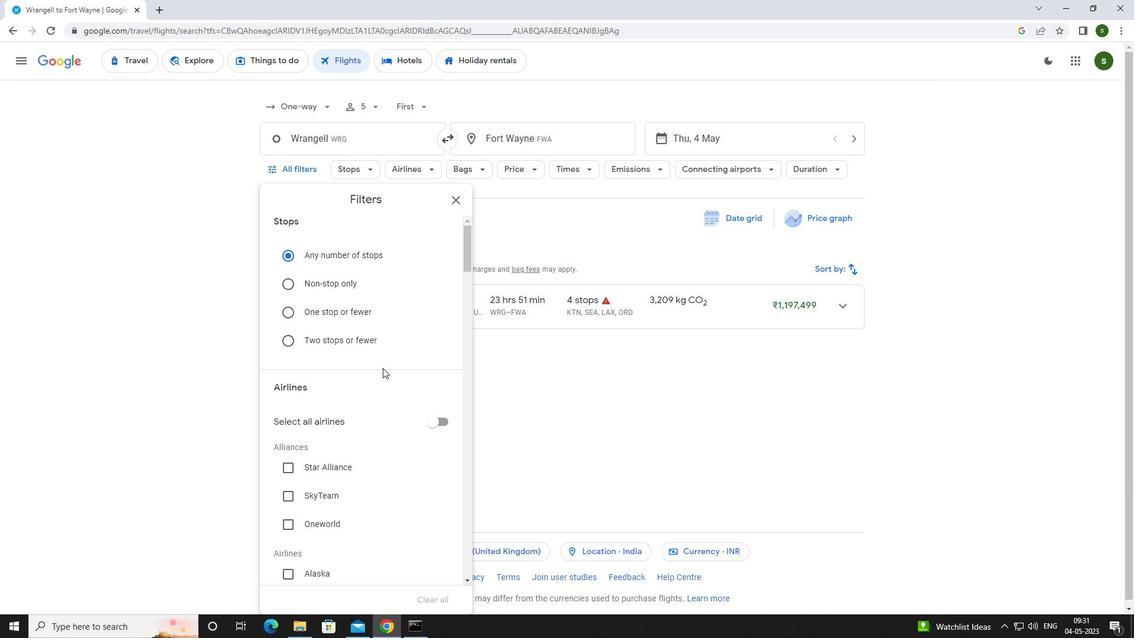 
Action: Mouse scrolled (382, 367) with delta (0, 0)
Screenshot: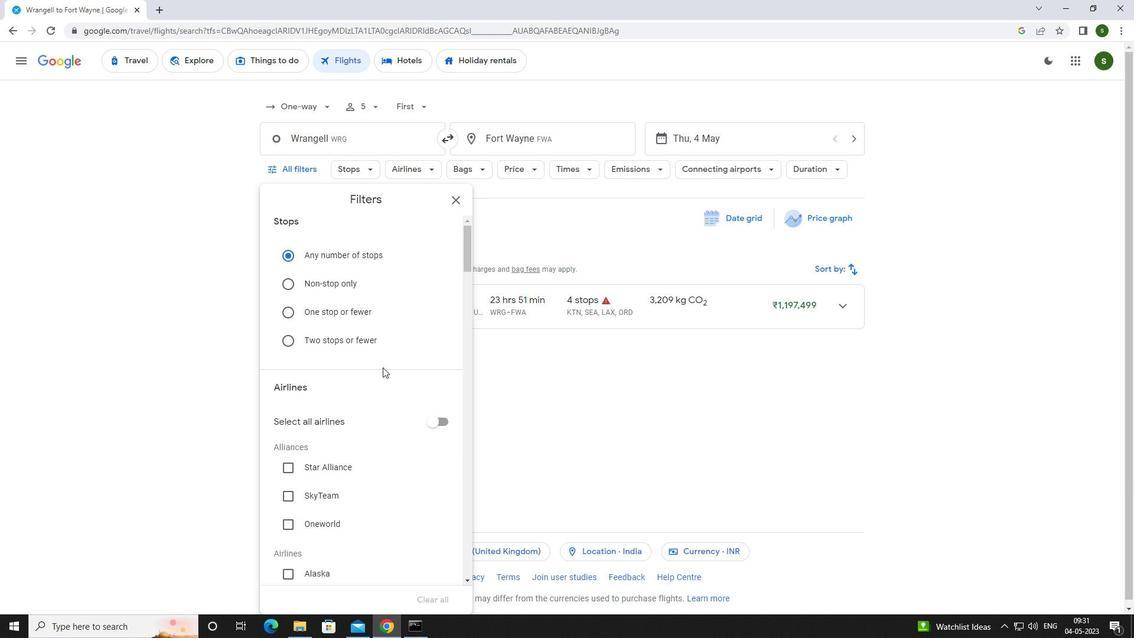 
Action: Mouse scrolled (382, 367) with delta (0, 0)
Screenshot: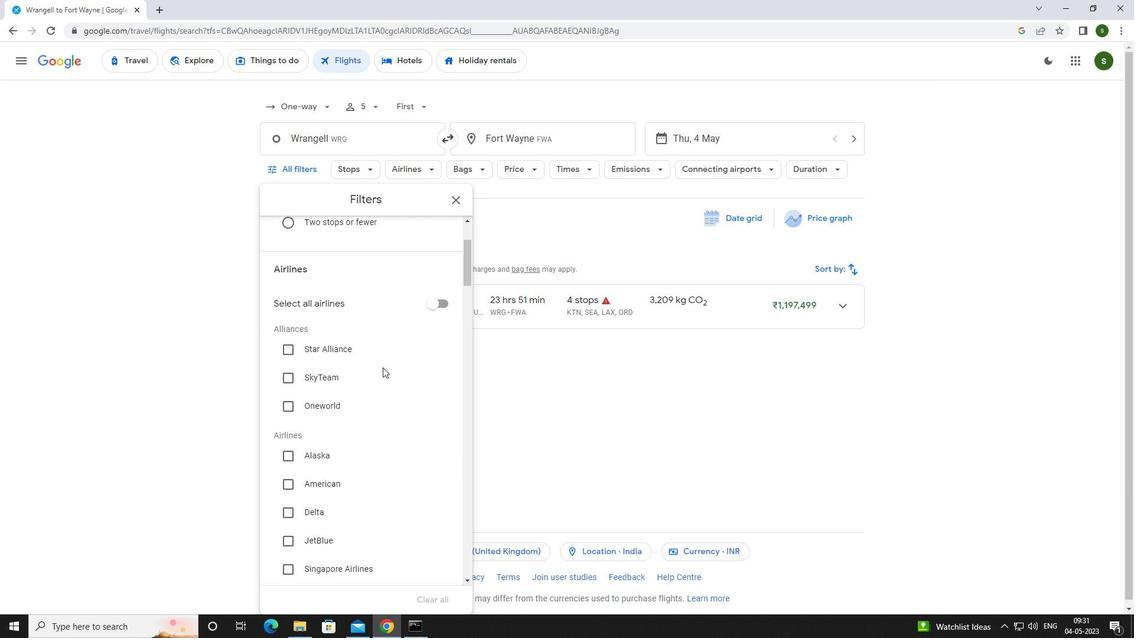 
Action: Mouse scrolled (382, 367) with delta (0, 0)
Screenshot: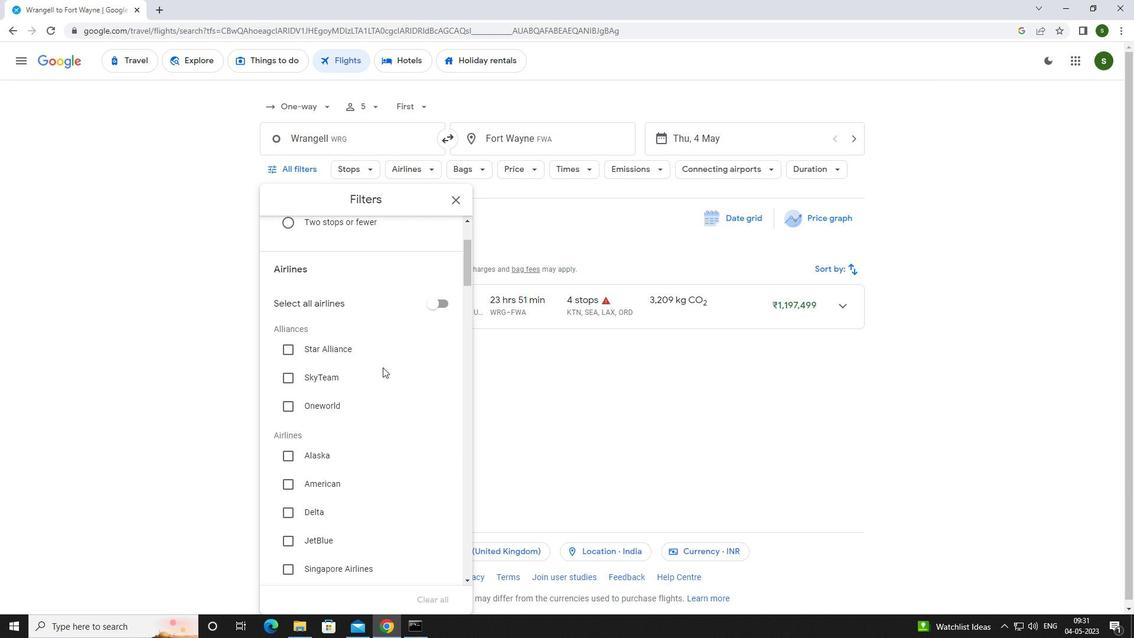 
Action: Mouse scrolled (382, 367) with delta (0, 0)
Screenshot: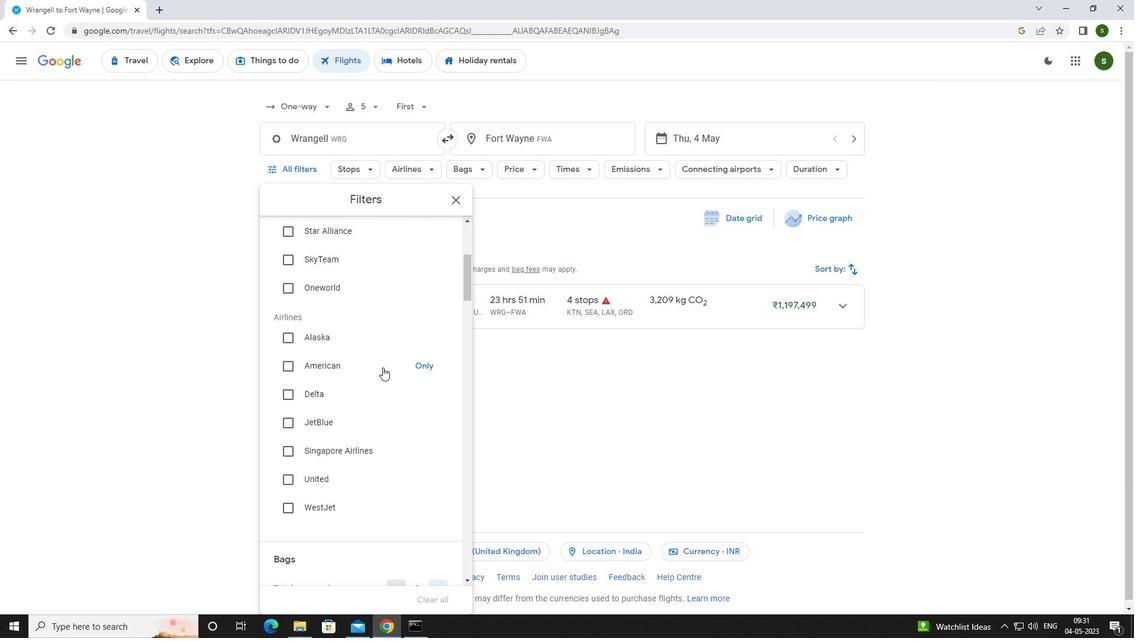 
Action: Mouse scrolled (382, 367) with delta (0, 0)
Screenshot: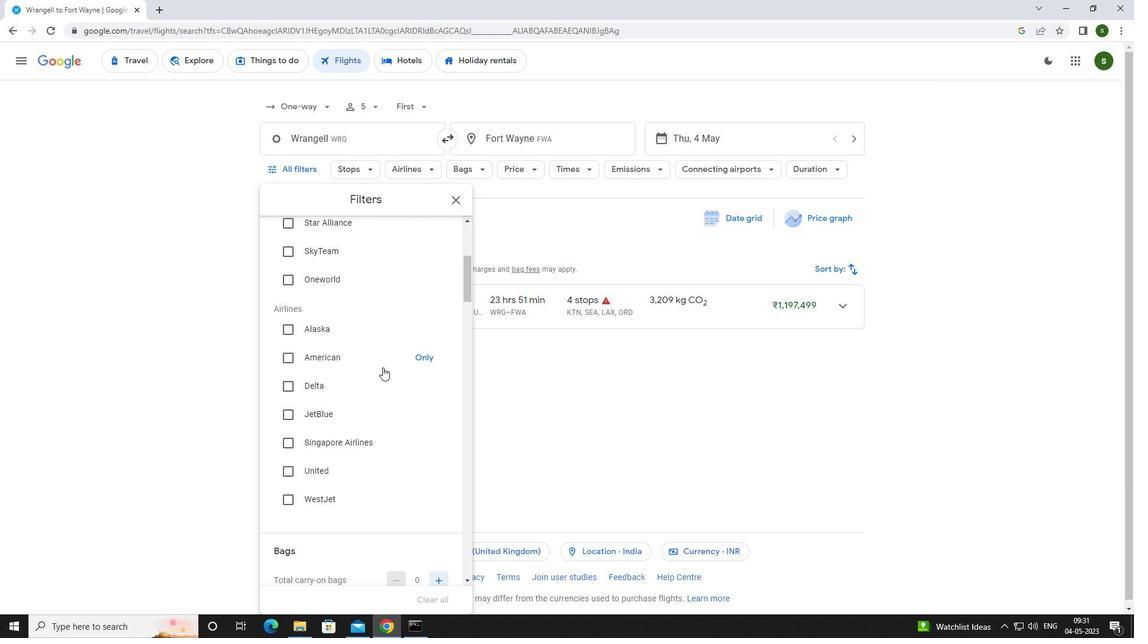 
Action: Mouse scrolled (382, 367) with delta (0, 0)
Screenshot: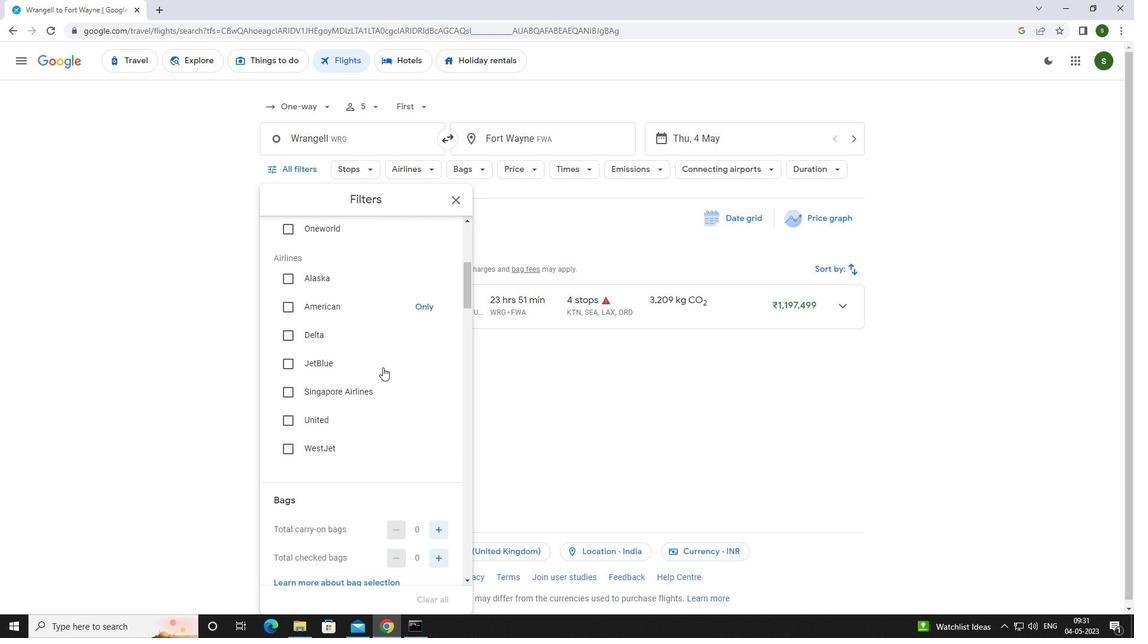 
Action: Mouse moved to (439, 443)
Screenshot: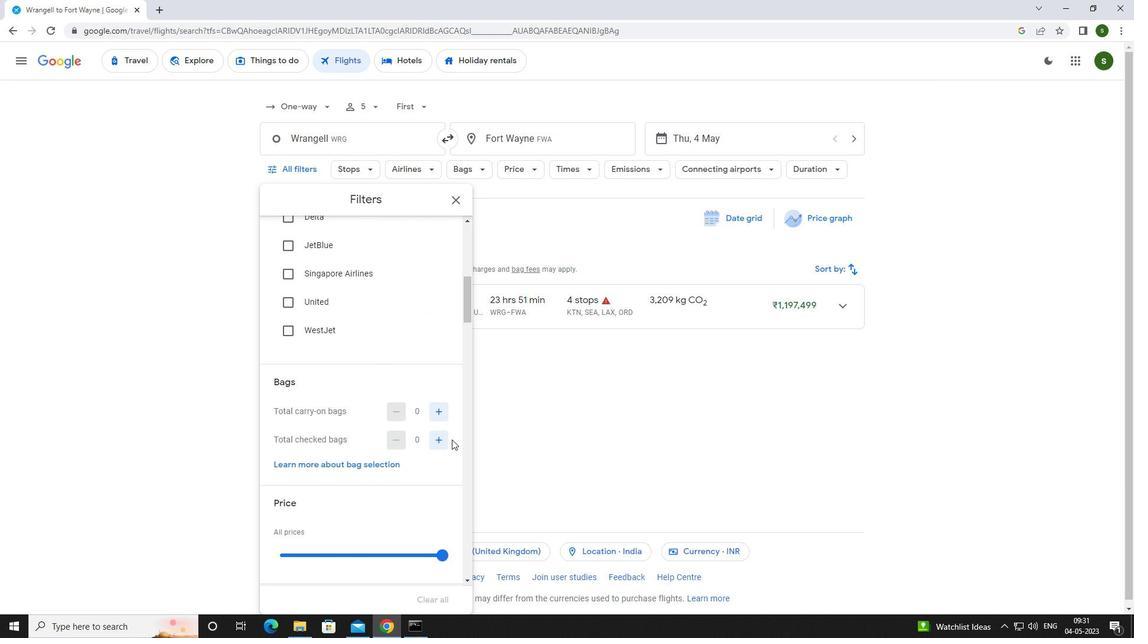 
Action: Mouse pressed left at (439, 443)
Screenshot: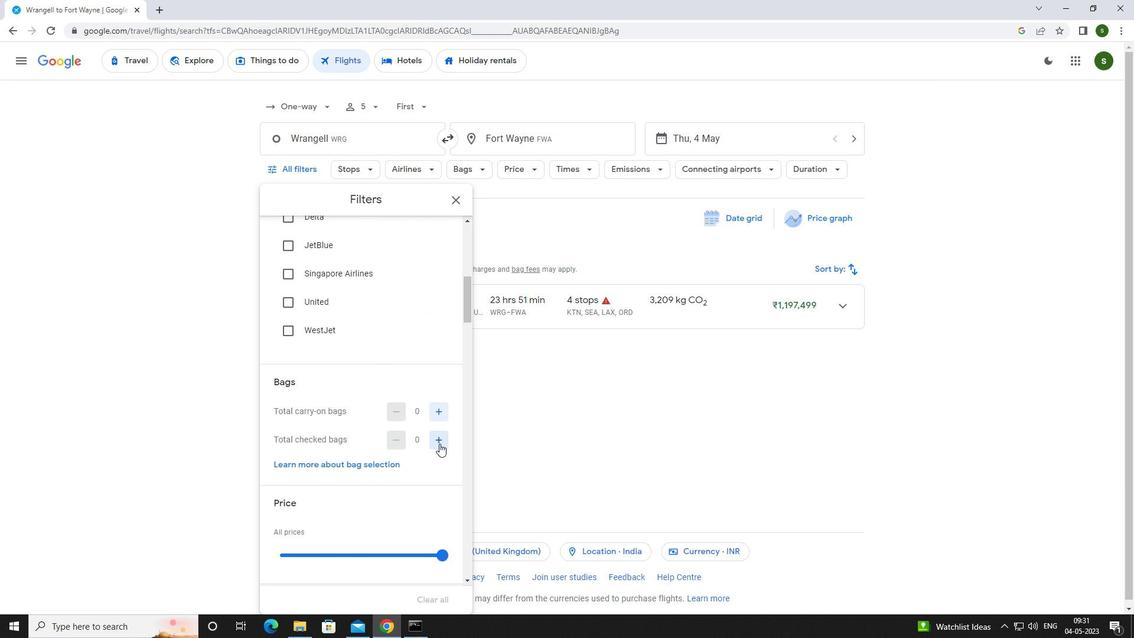 
Action: Mouse pressed left at (439, 443)
Screenshot: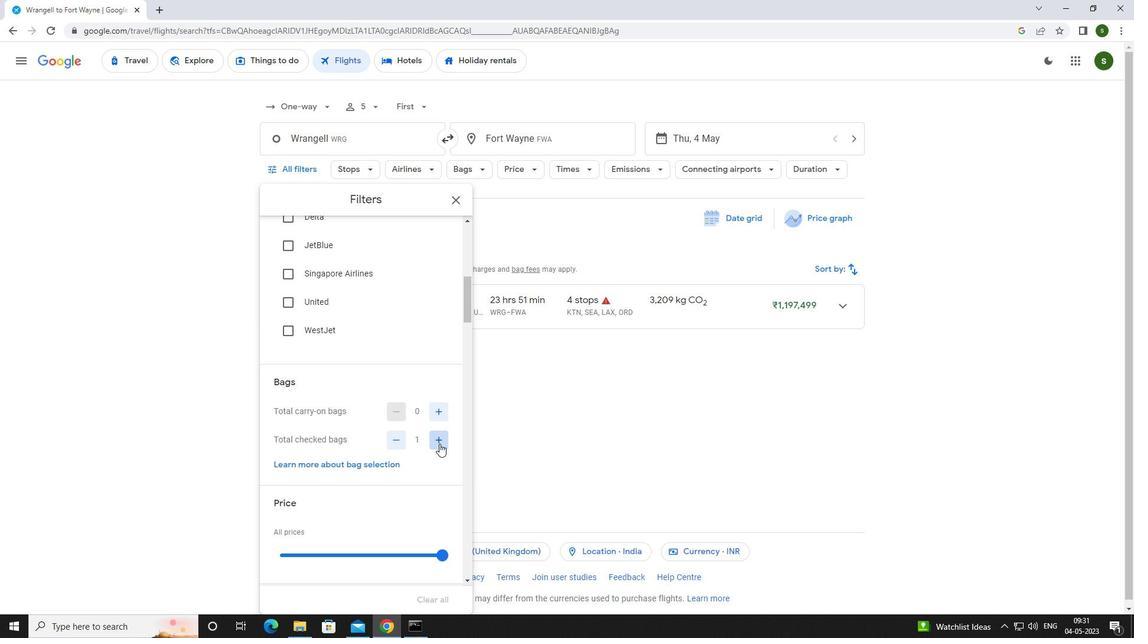 
Action: Mouse pressed left at (439, 443)
Screenshot: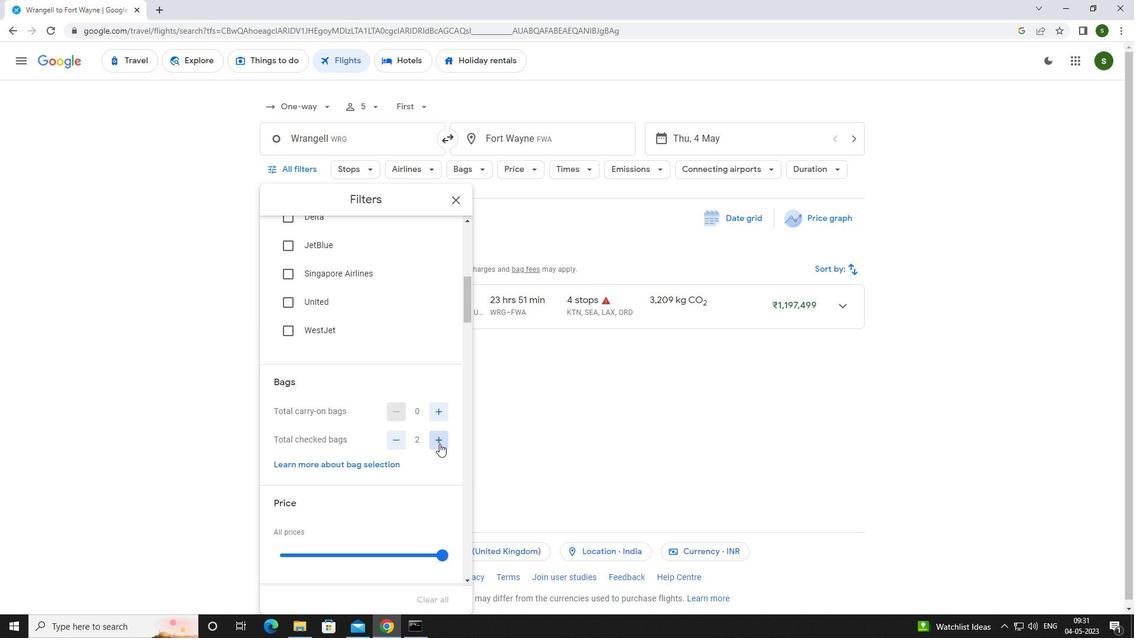 
Action: Mouse scrolled (439, 443) with delta (0, 0)
Screenshot: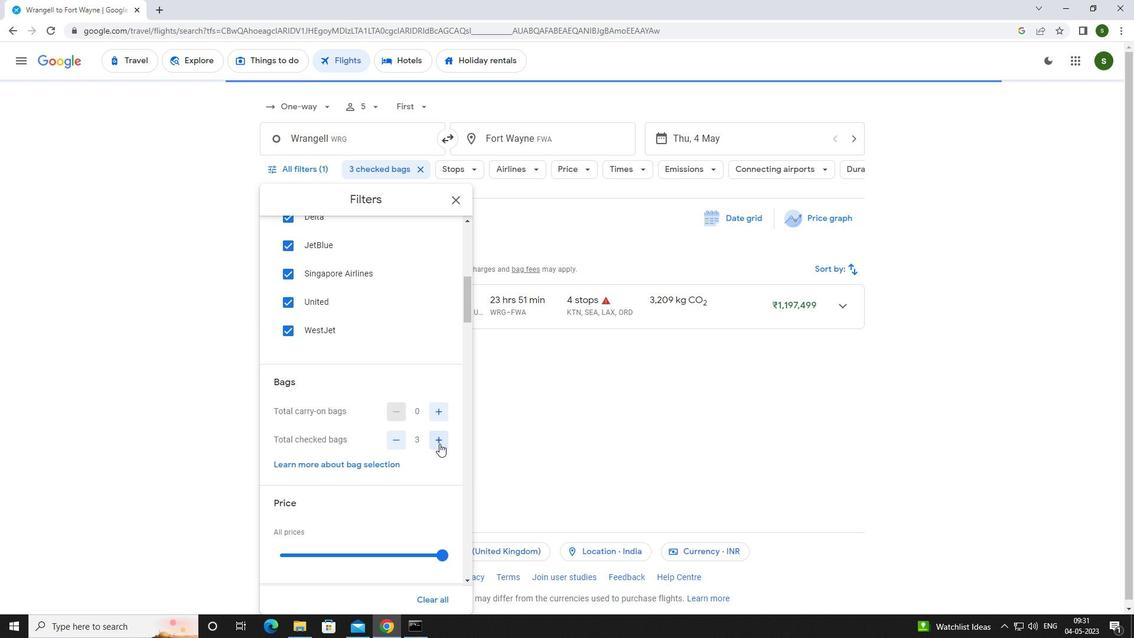 
Action: Mouse scrolled (439, 443) with delta (0, 0)
Screenshot: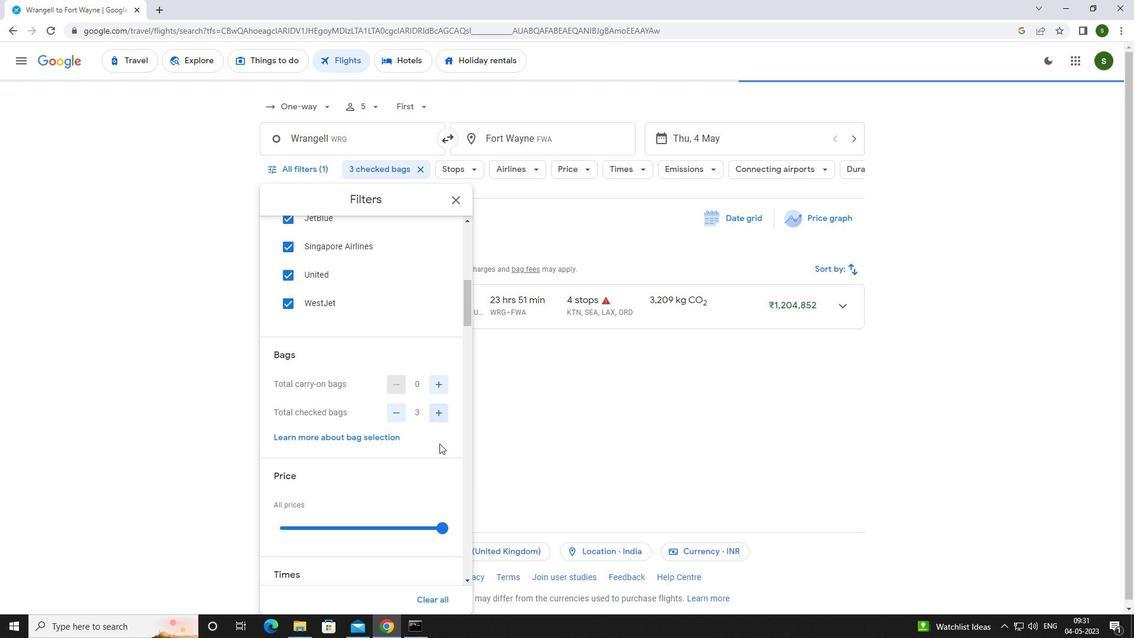 
Action: Mouse moved to (440, 440)
Screenshot: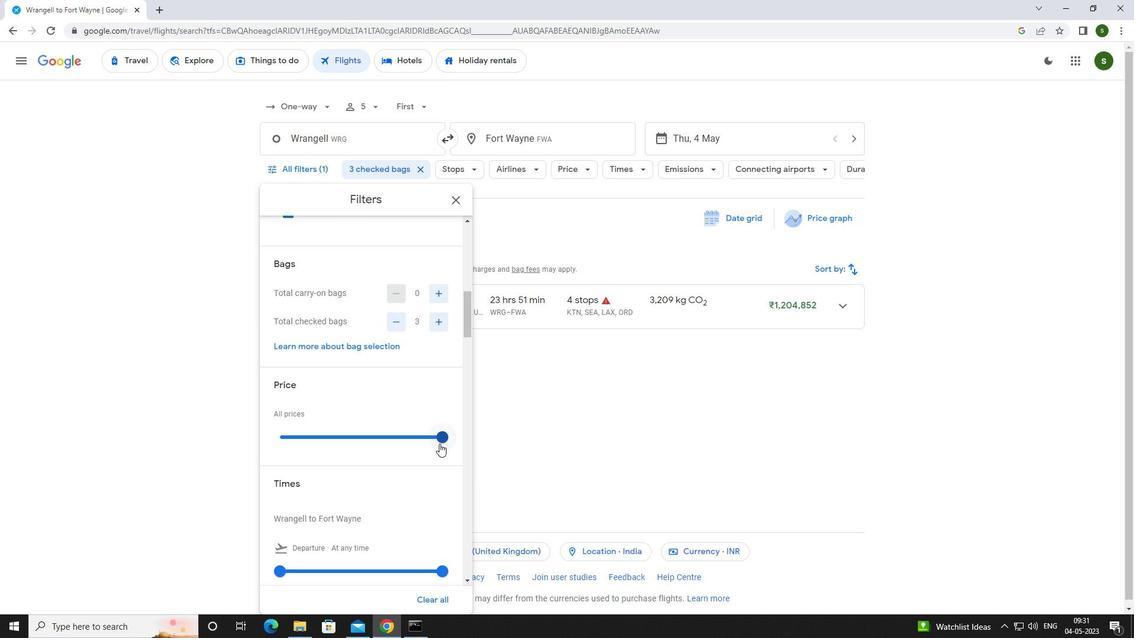 
Action: Mouse pressed left at (440, 440)
Screenshot: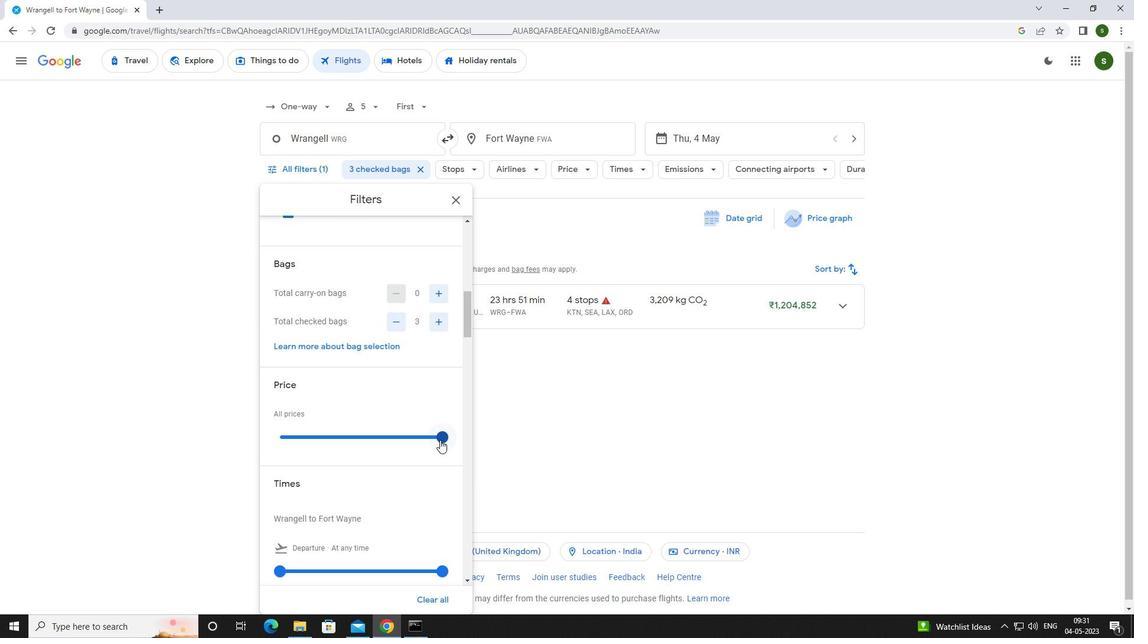 
Action: Mouse moved to (317, 456)
Screenshot: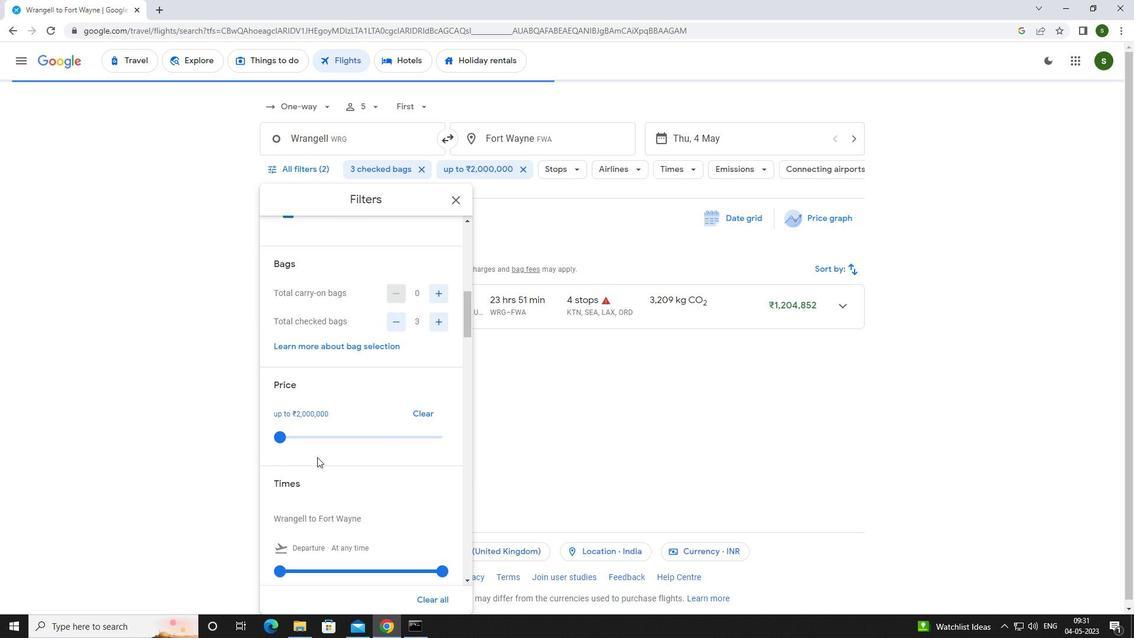 
Action: Mouse scrolled (317, 456) with delta (0, 0)
Screenshot: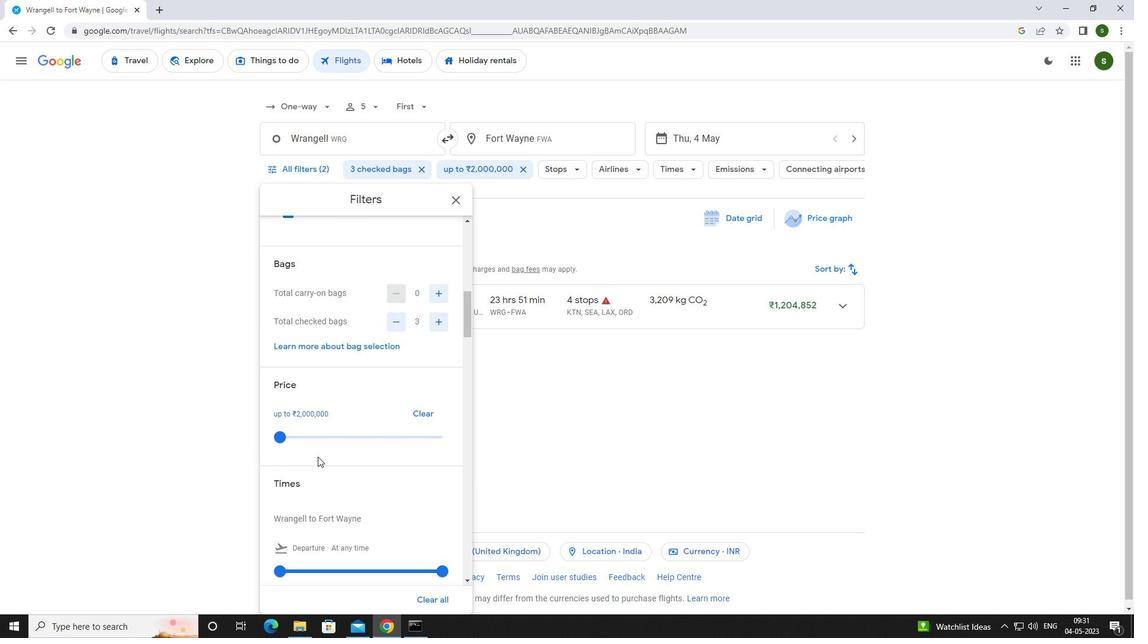 
Action: Mouse scrolled (317, 456) with delta (0, 0)
Screenshot: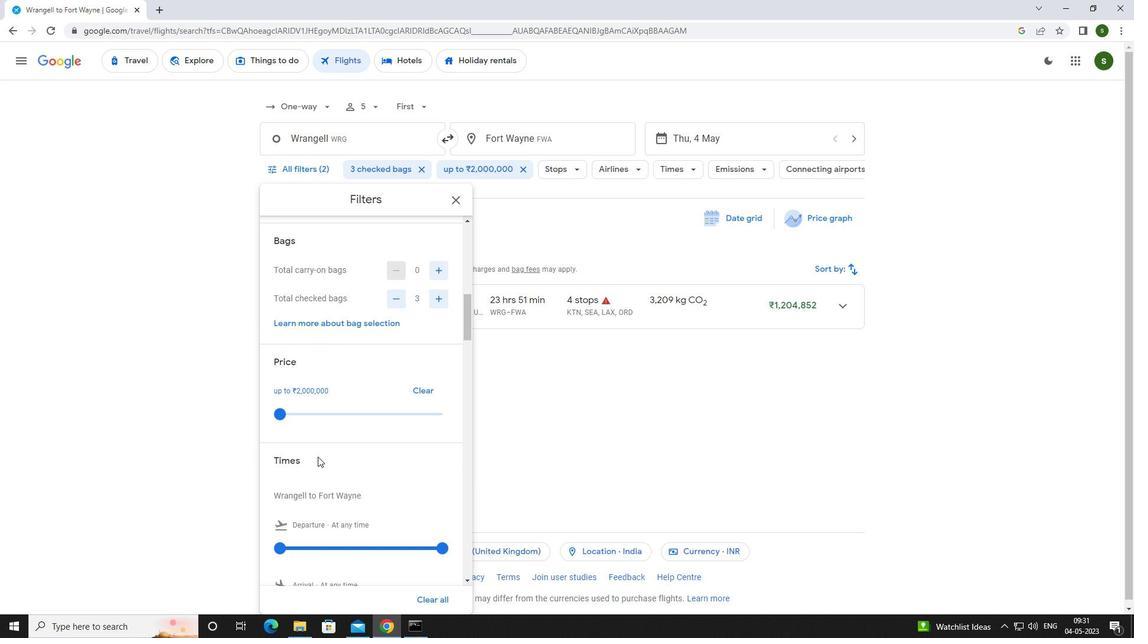 
Action: Mouse moved to (281, 450)
Screenshot: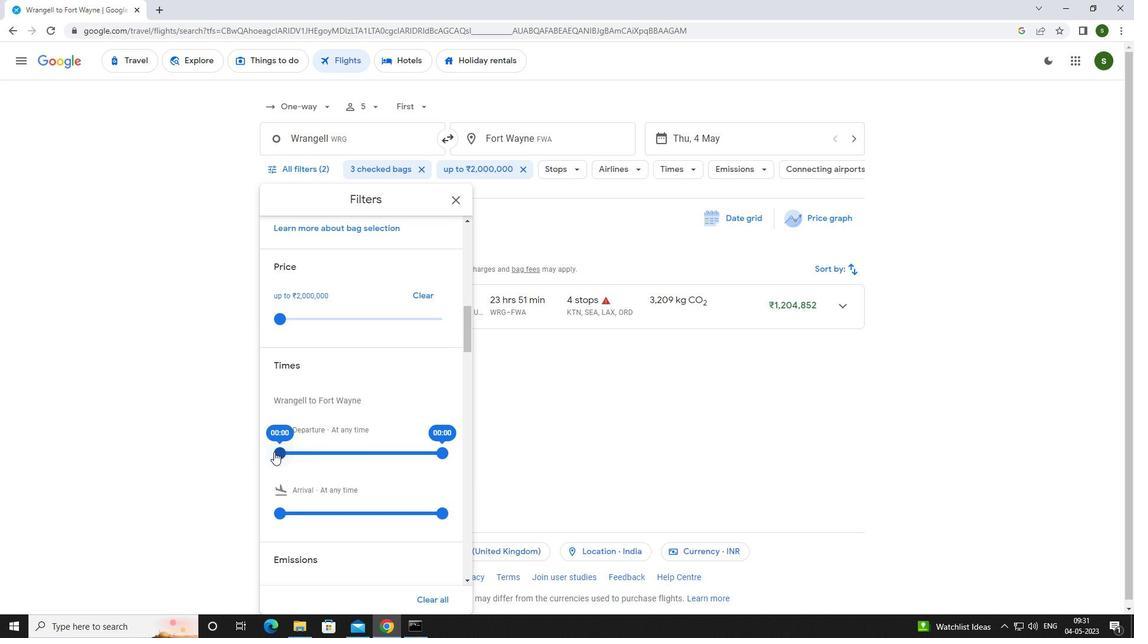 
Action: Mouse pressed left at (281, 450)
Screenshot: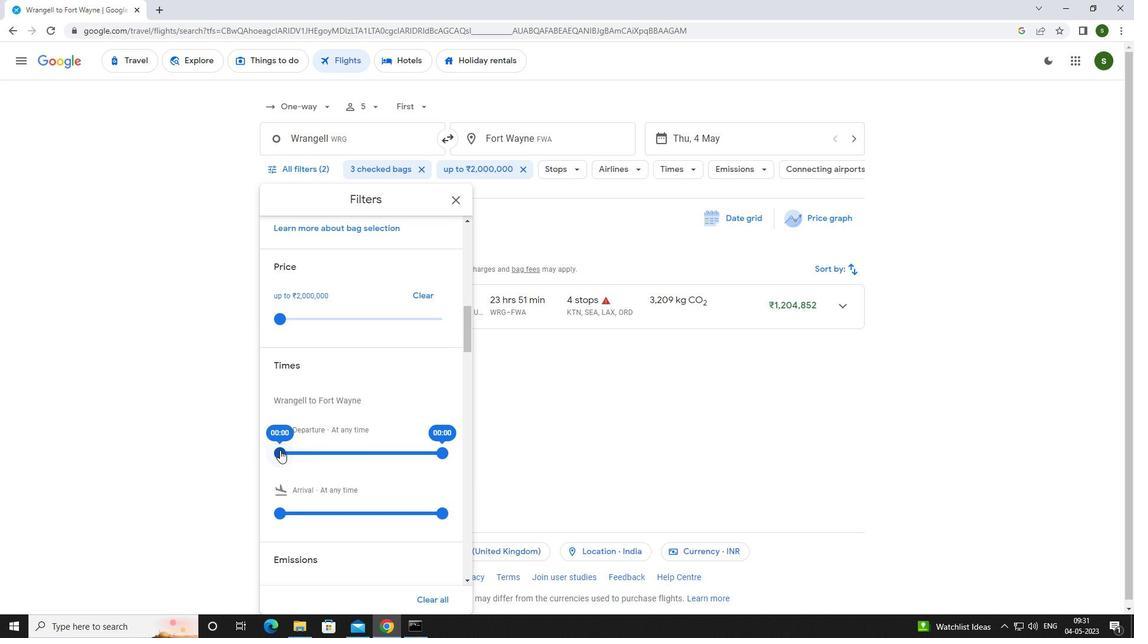 
Action: Mouse moved to (510, 411)
Screenshot: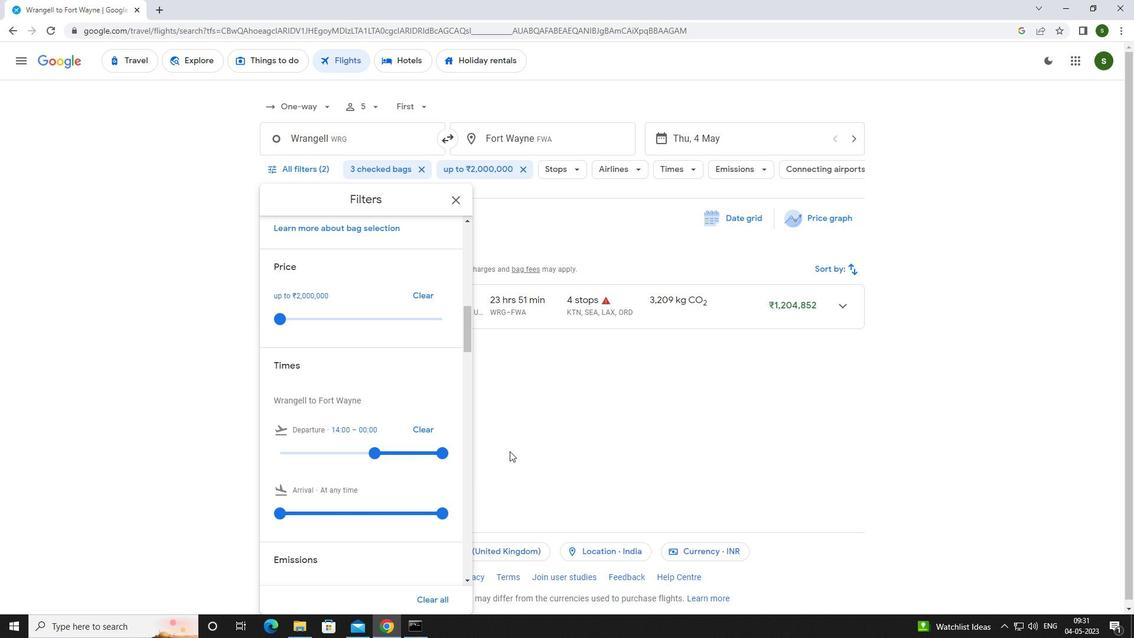 
Action: Mouse pressed left at (510, 411)
Screenshot: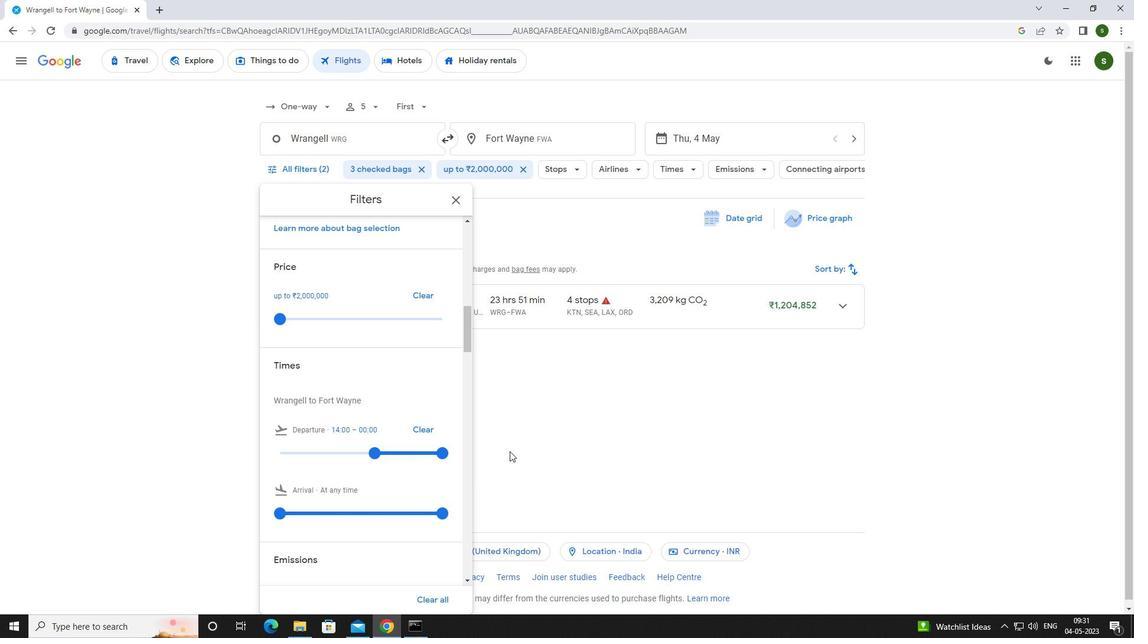 
